 Task: Open Card Donor Stewardship Execution in Board Voice of Customer Customer Journey Mapping and Analysis to Workspace Digital Strategy Consulting and add a team member Softage.2@softage.net, a label Purple, a checklist Quilting, an attachment from your google drive, a color Purple and finally, add a card description 'Develop and launch new sales promotion' and a comment 'This task presents an opportunity to showcase our communication and presentation skills, effectively conveying information and ideas to others.'. Add a start date 'Jan 06, 1900' with a due date 'Jan 13, 1900'
Action: Mouse moved to (114, 419)
Screenshot: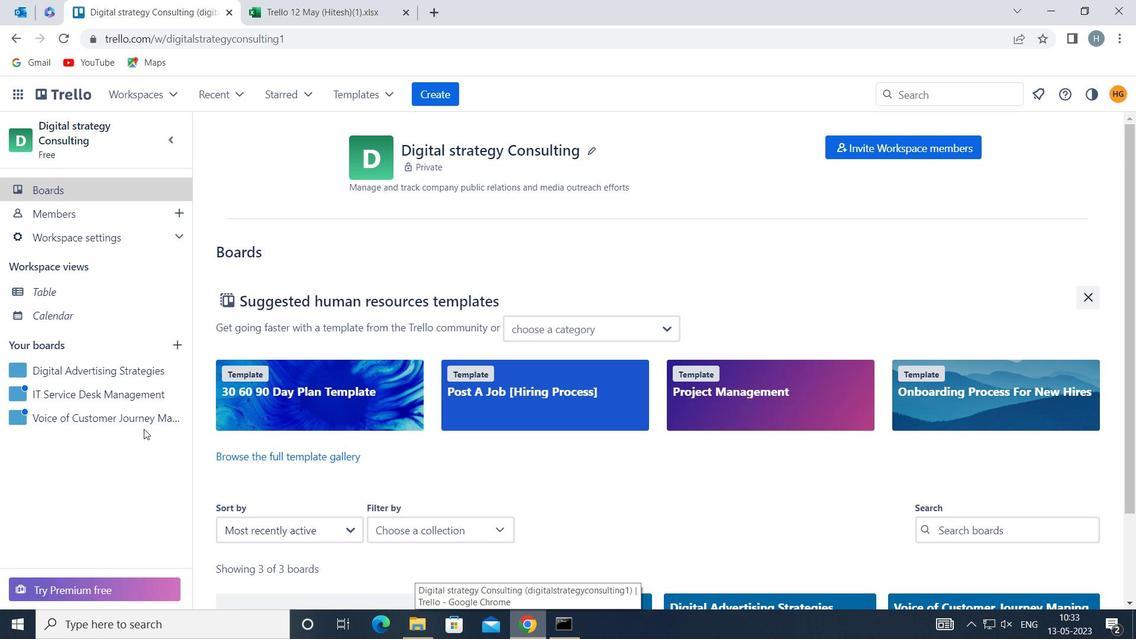 
Action: Mouse pressed left at (114, 419)
Screenshot: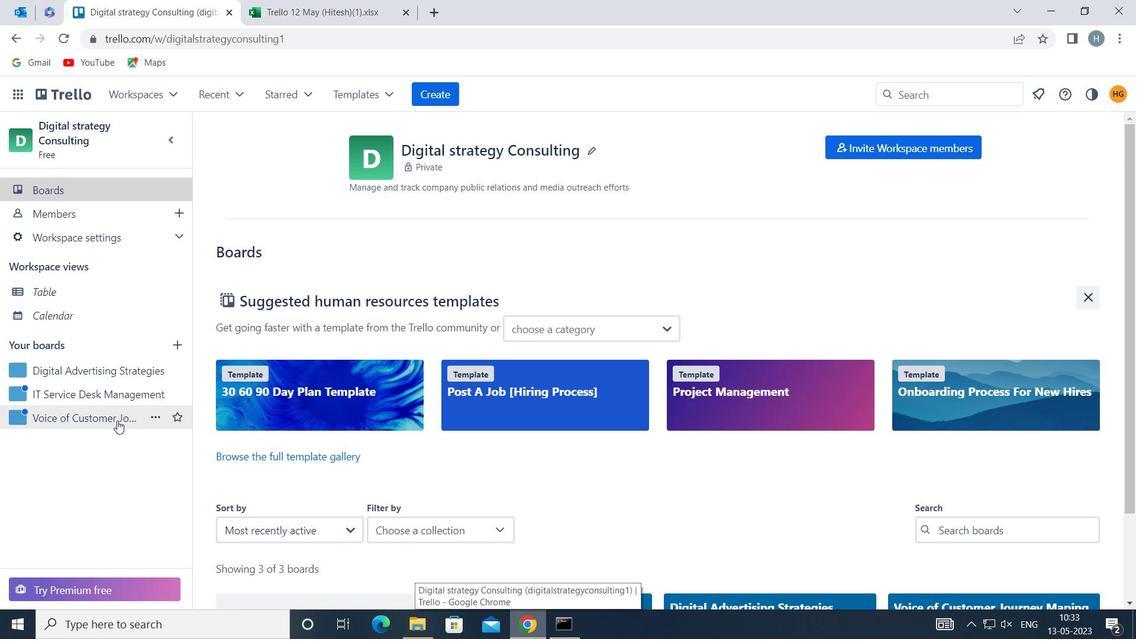 
Action: Mouse moved to (497, 212)
Screenshot: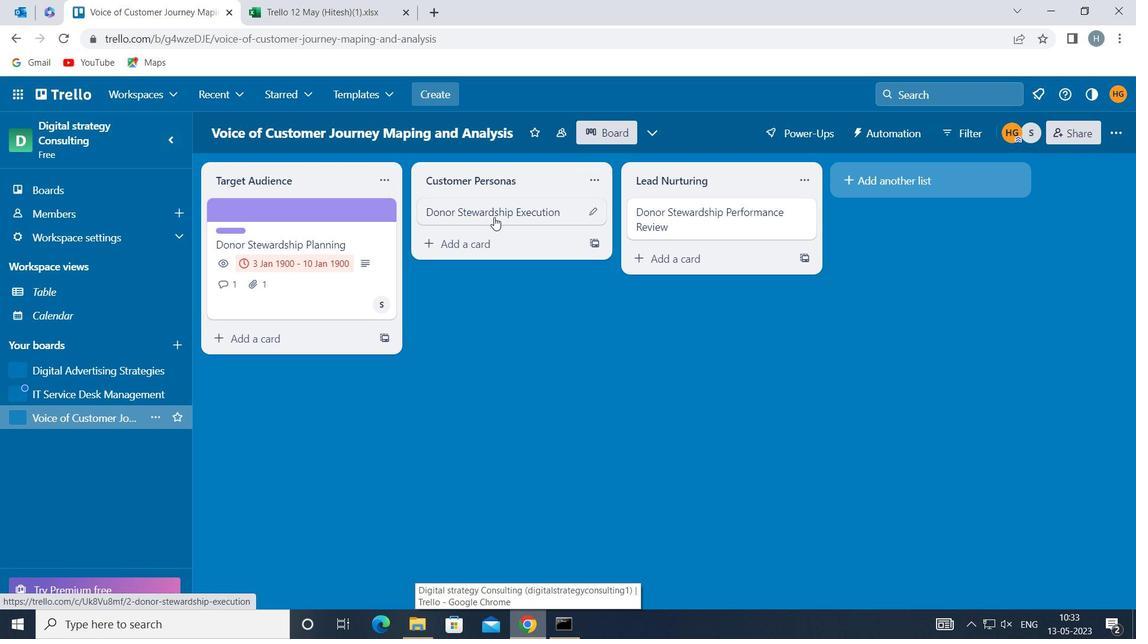 
Action: Mouse pressed left at (497, 212)
Screenshot: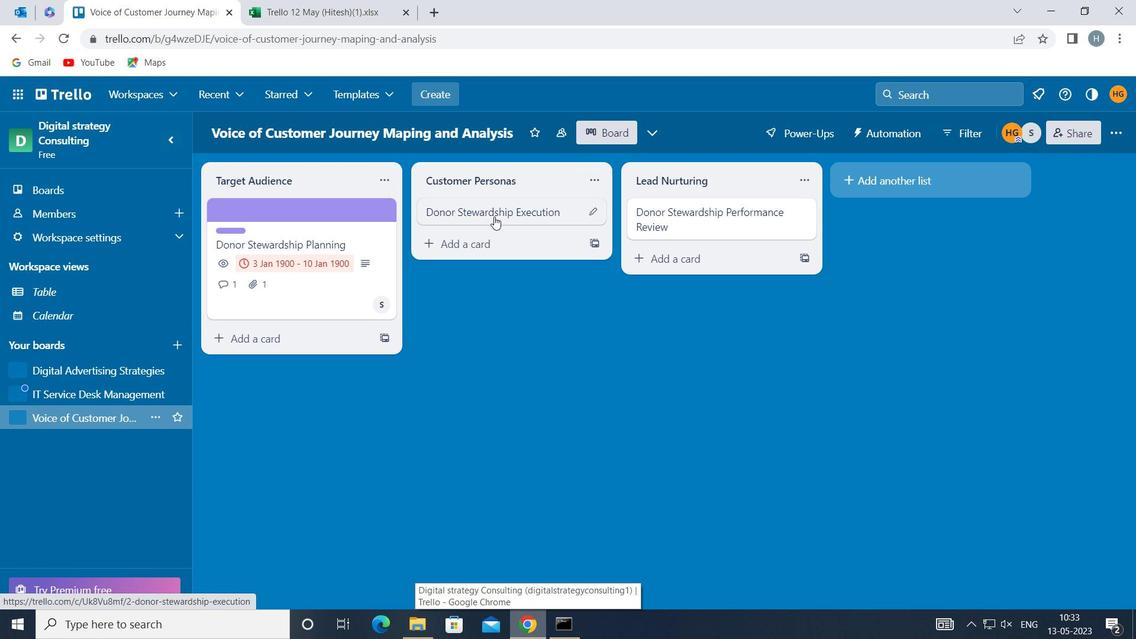 
Action: Mouse moved to (794, 258)
Screenshot: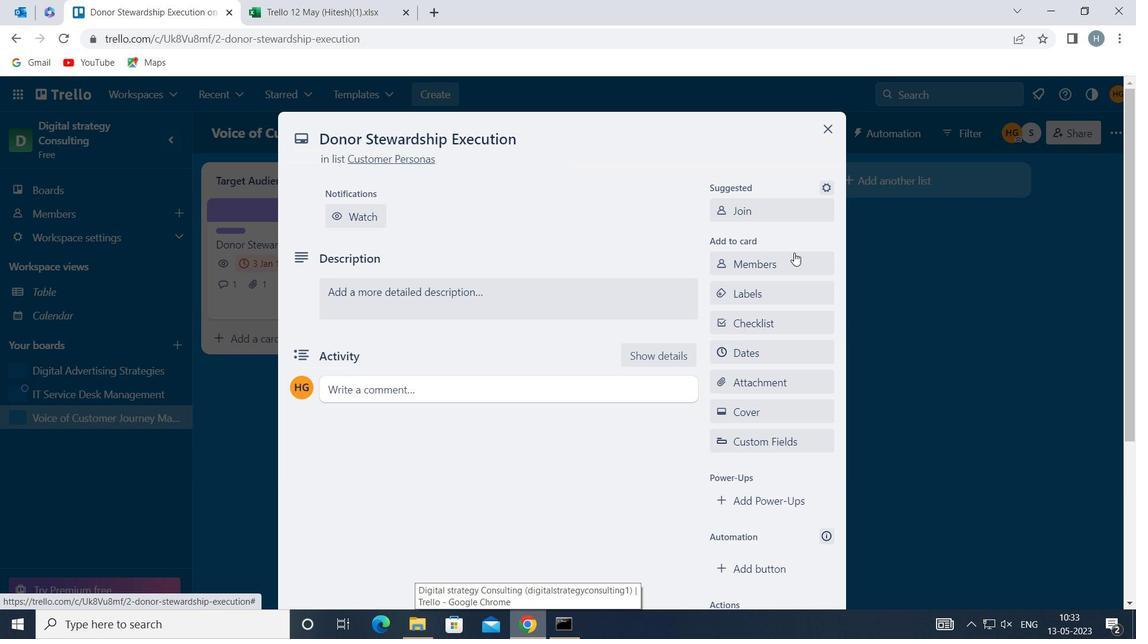 
Action: Mouse pressed left at (794, 258)
Screenshot: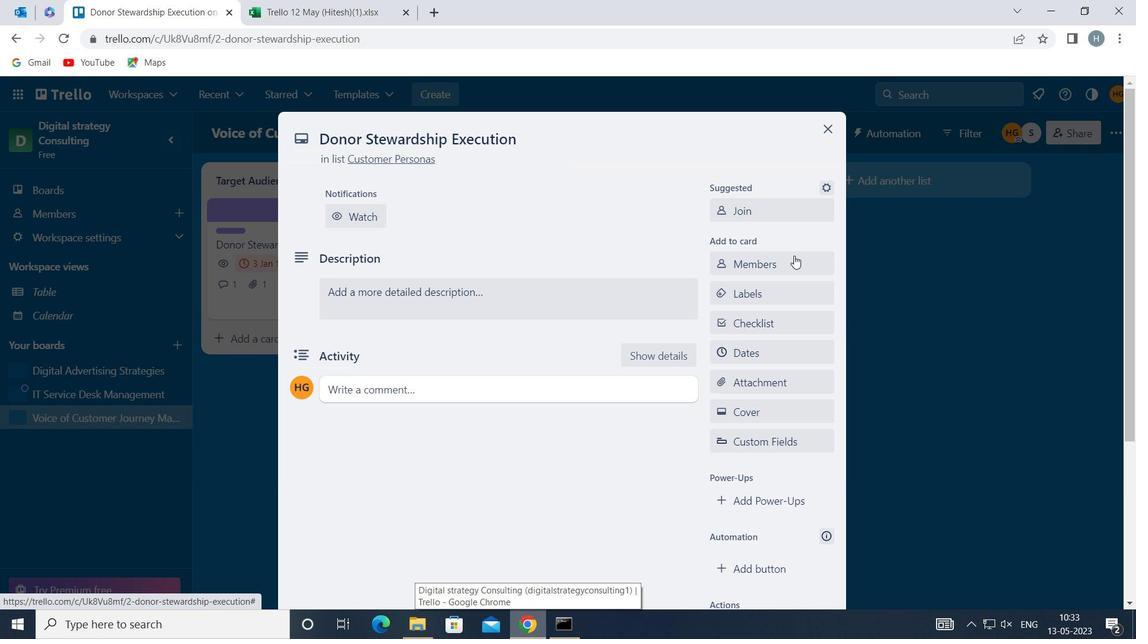 
Action: Key pressed softage
Screenshot: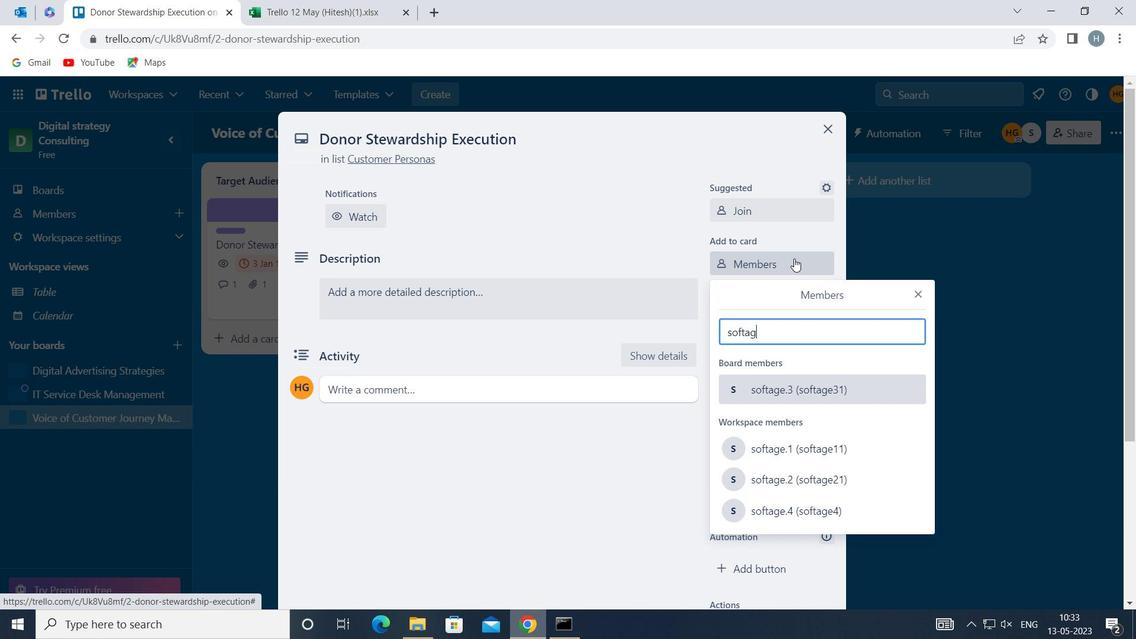 
Action: Mouse moved to (814, 487)
Screenshot: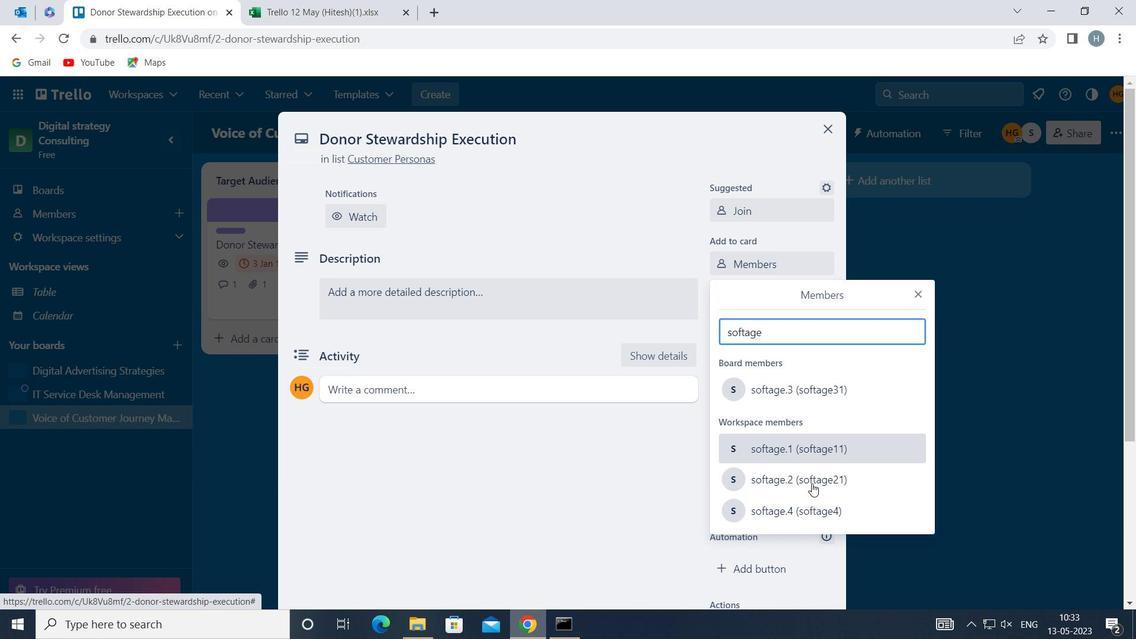 
Action: Mouse pressed left at (814, 487)
Screenshot: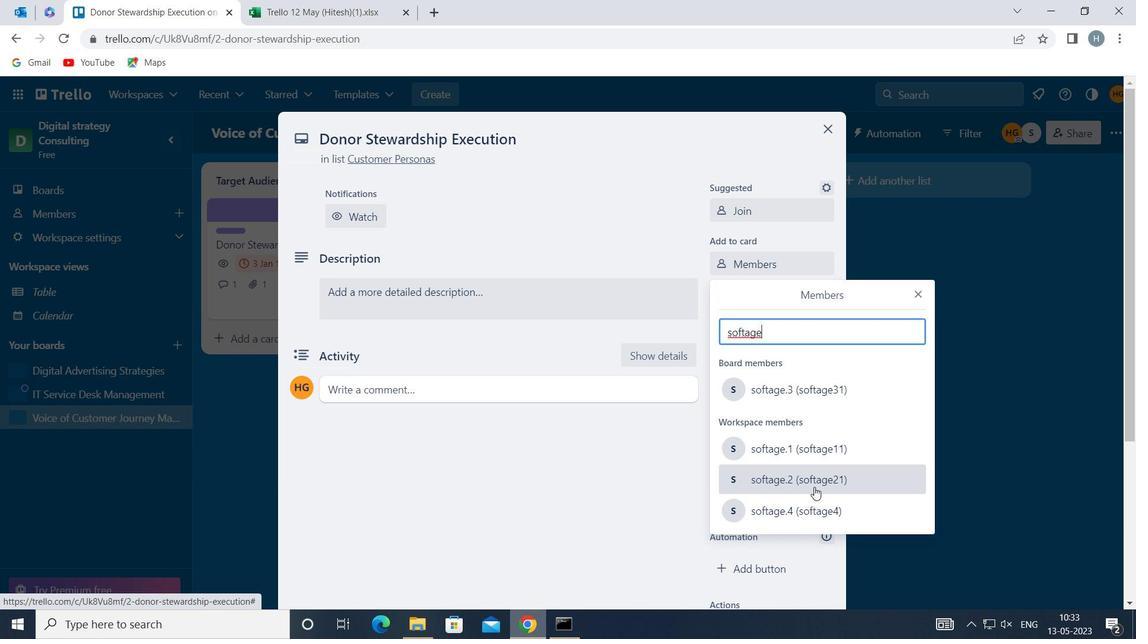 
Action: Mouse moved to (917, 291)
Screenshot: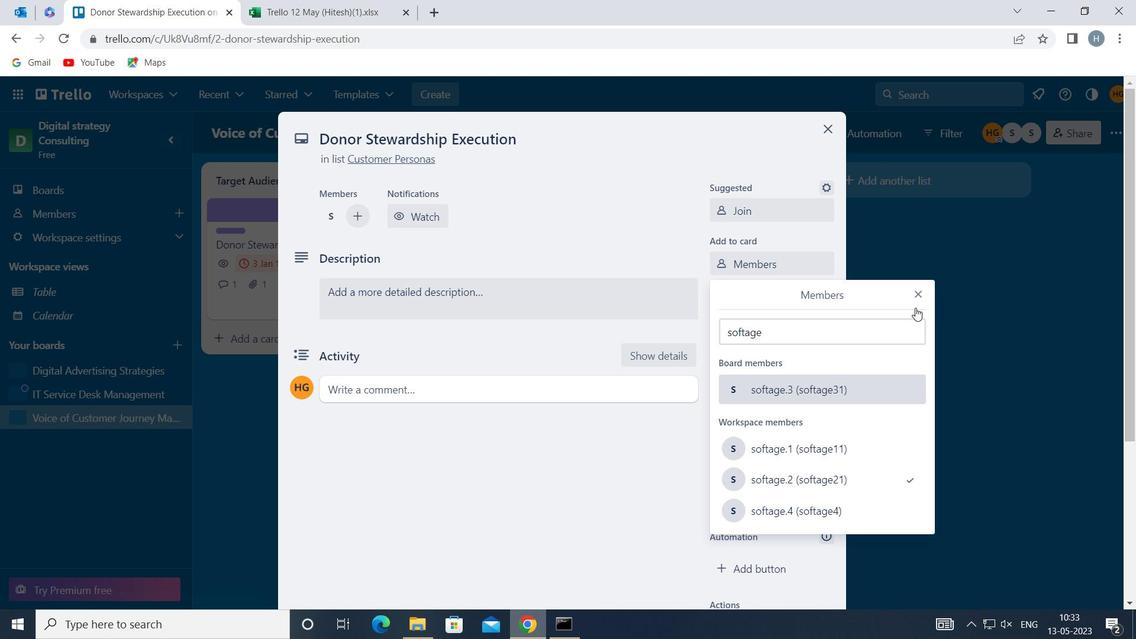 
Action: Mouse pressed left at (917, 291)
Screenshot: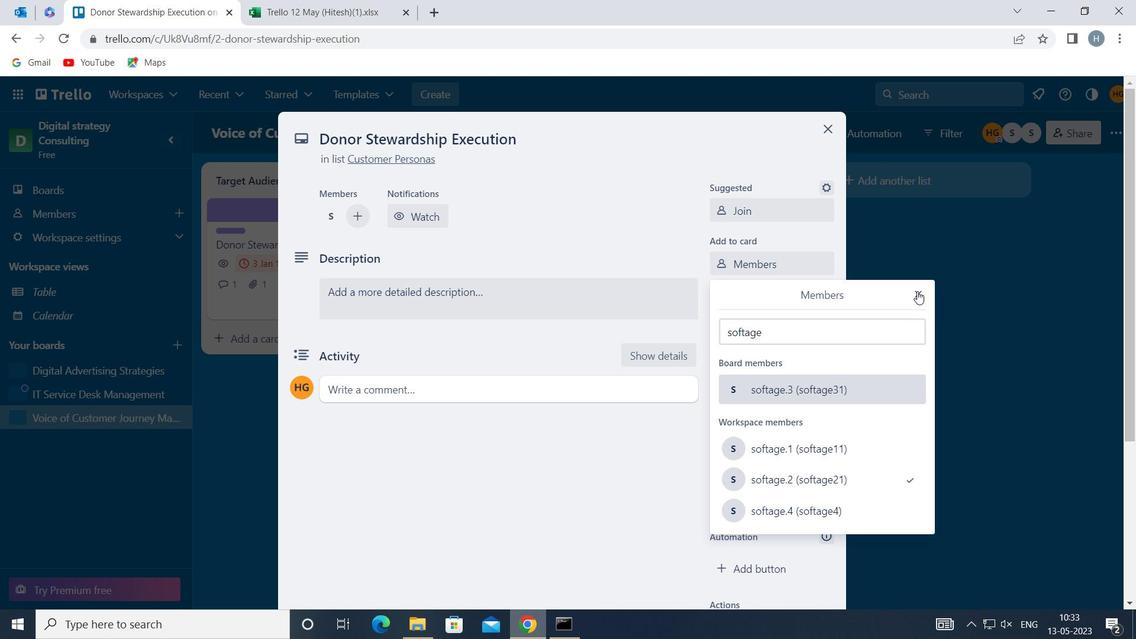 
Action: Mouse moved to (804, 295)
Screenshot: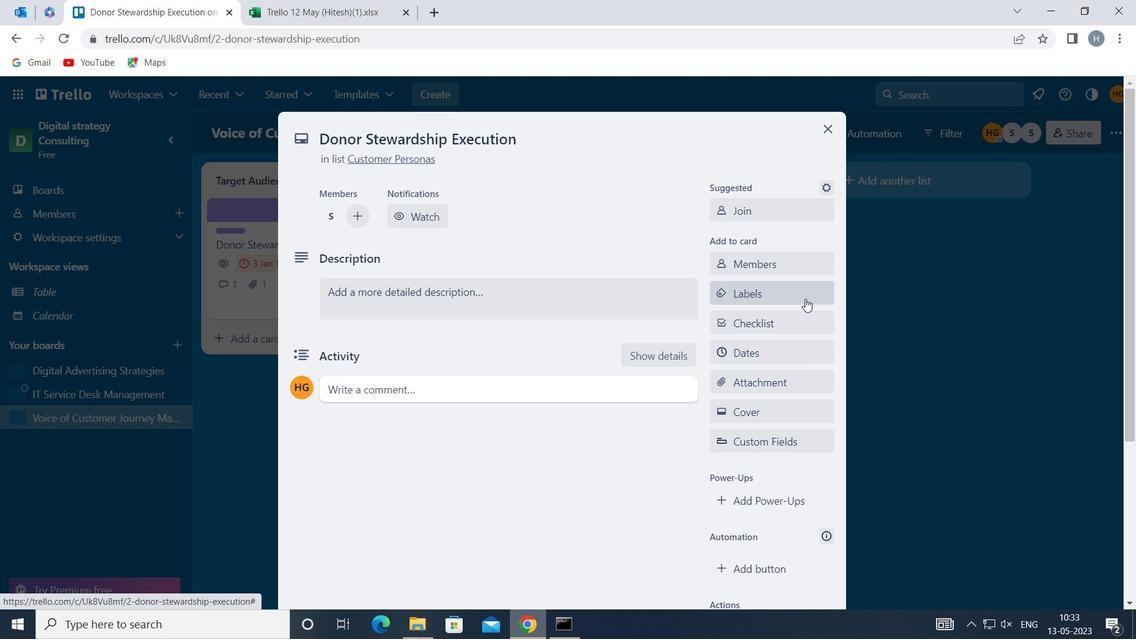 
Action: Mouse pressed left at (804, 295)
Screenshot: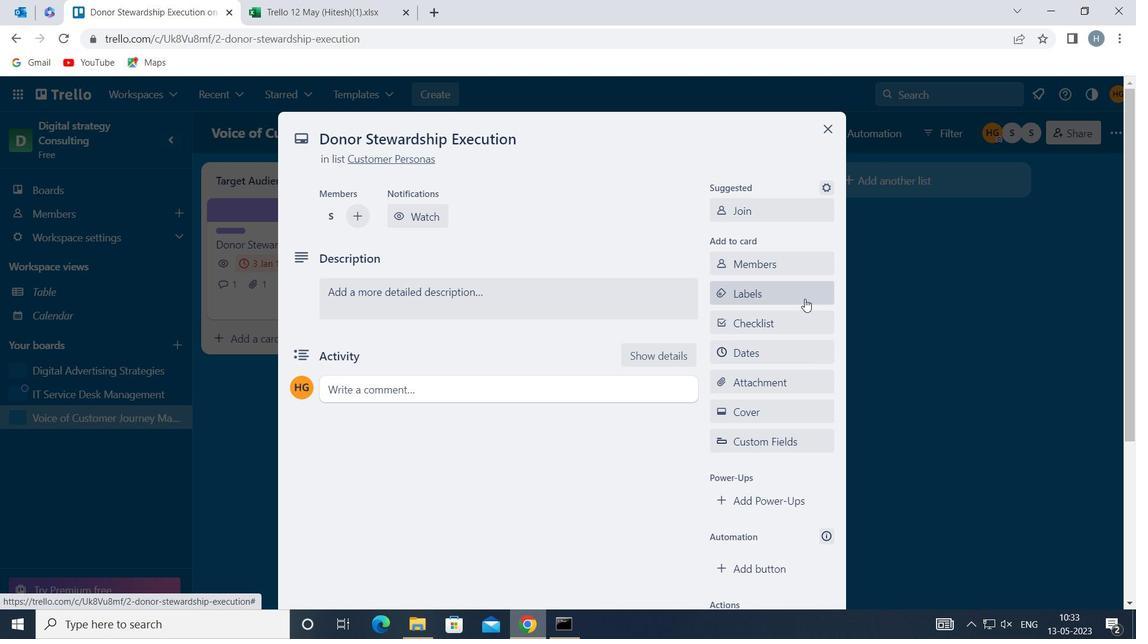 
Action: Mouse moved to (822, 328)
Screenshot: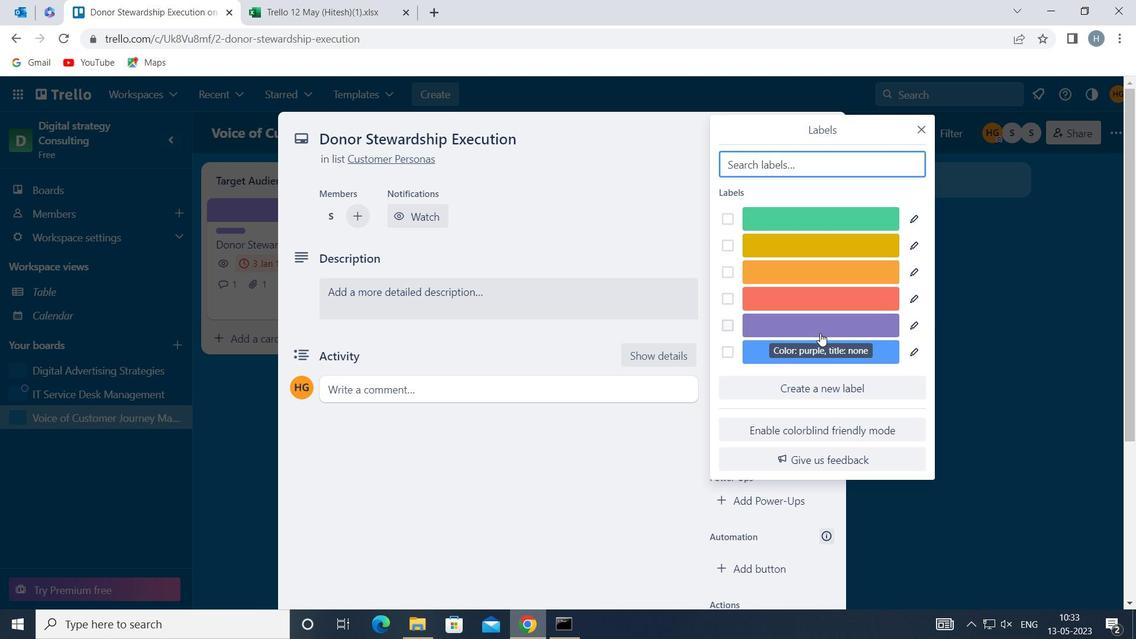 
Action: Mouse pressed left at (822, 328)
Screenshot: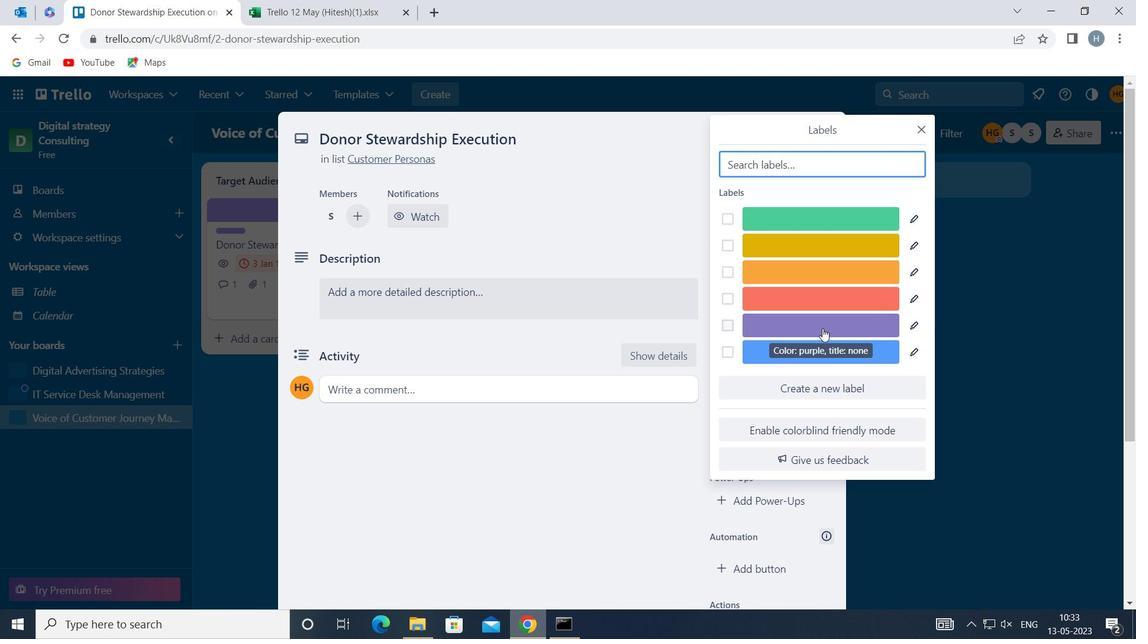 
Action: Mouse moved to (923, 130)
Screenshot: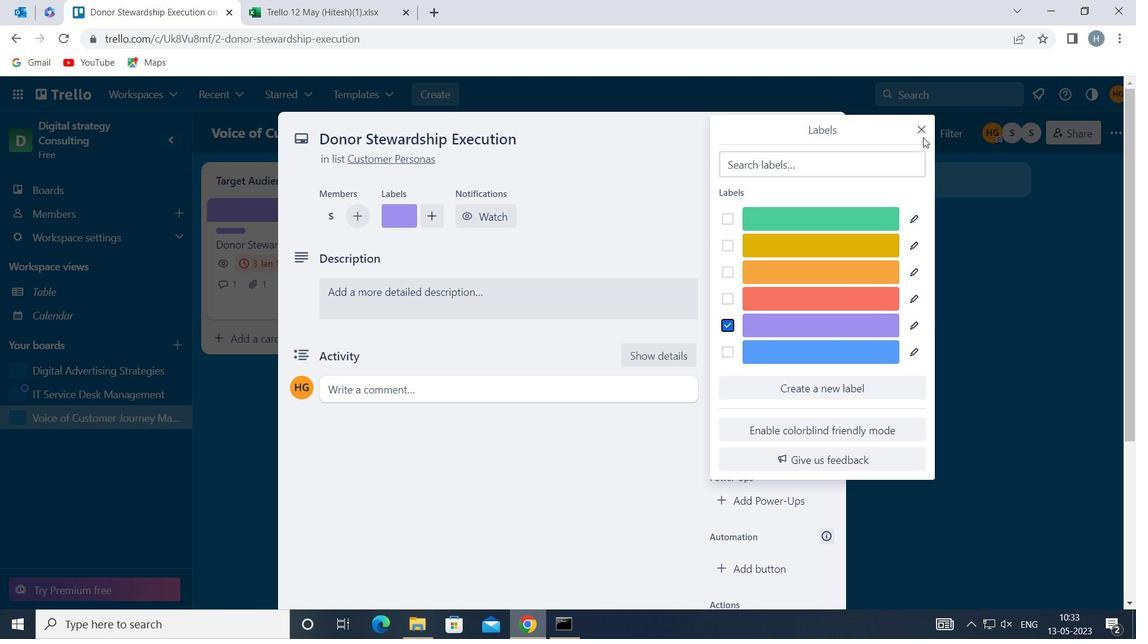 
Action: Mouse pressed left at (923, 130)
Screenshot: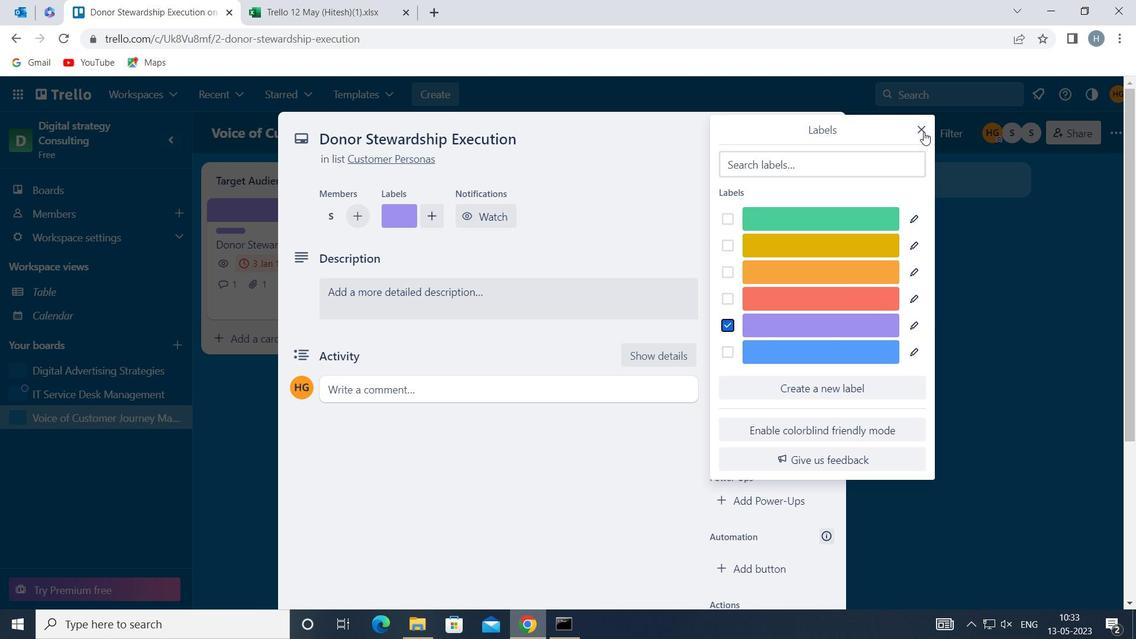 
Action: Mouse moved to (785, 318)
Screenshot: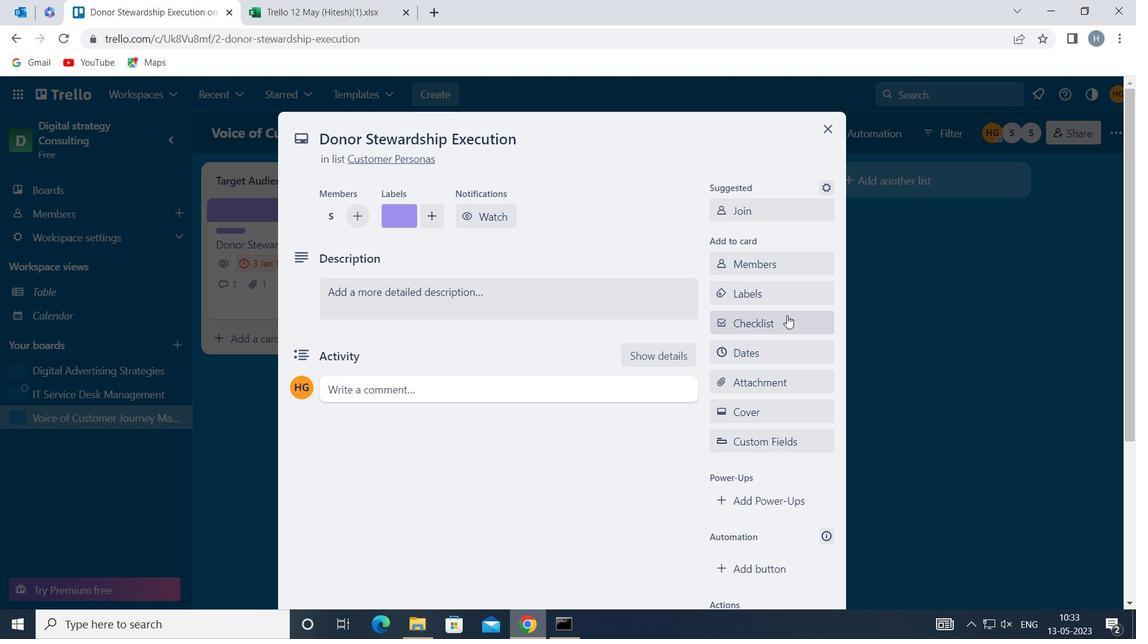 
Action: Mouse pressed left at (785, 318)
Screenshot: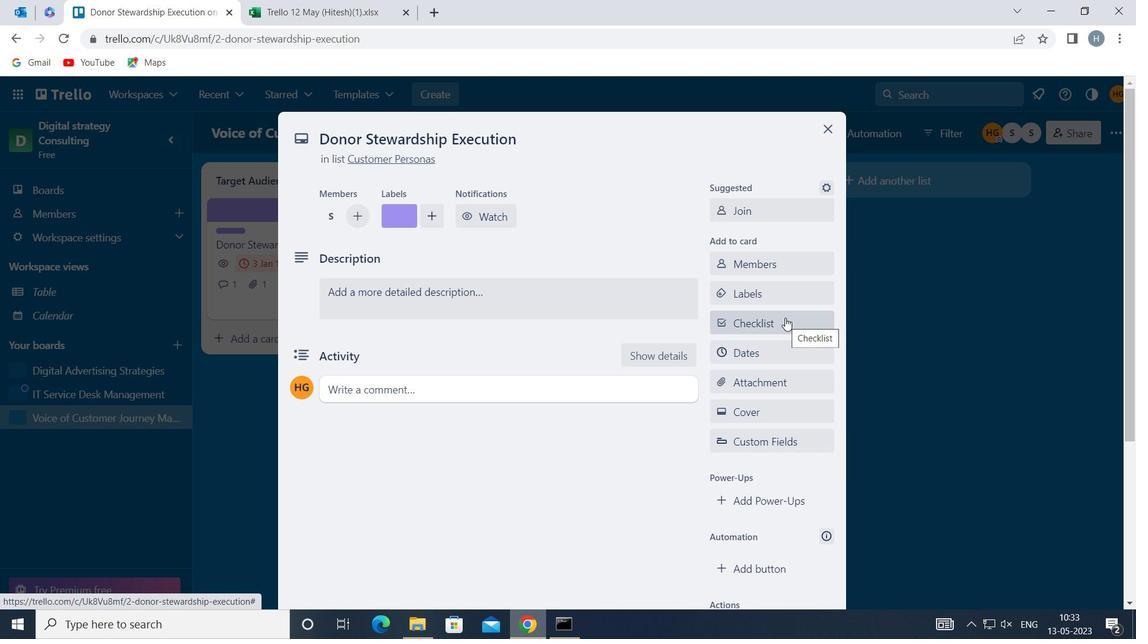 
Action: Key pressed <Key.shift>QUILTING
Screenshot: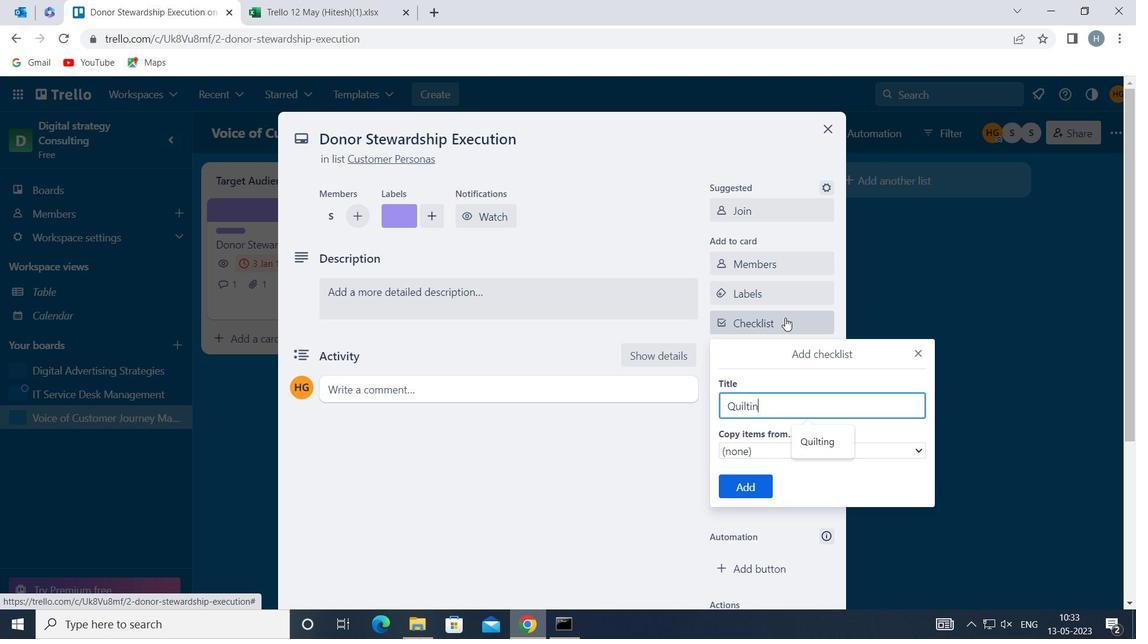 
Action: Mouse moved to (740, 479)
Screenshot: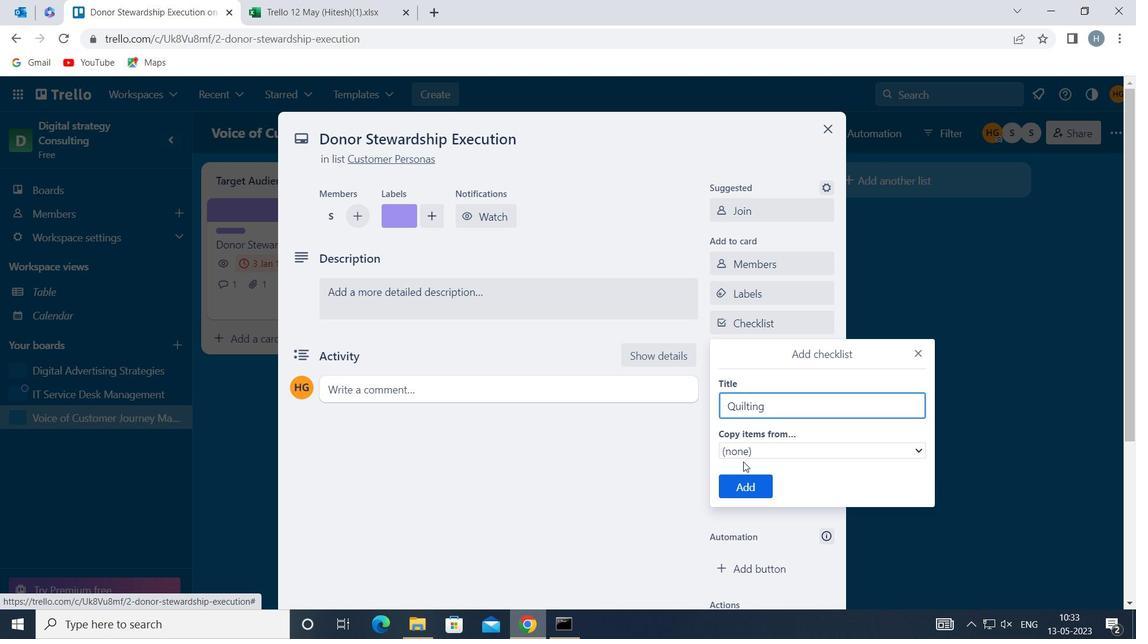 
Action: Mouse pressed left at (740, 479)
Screenshot: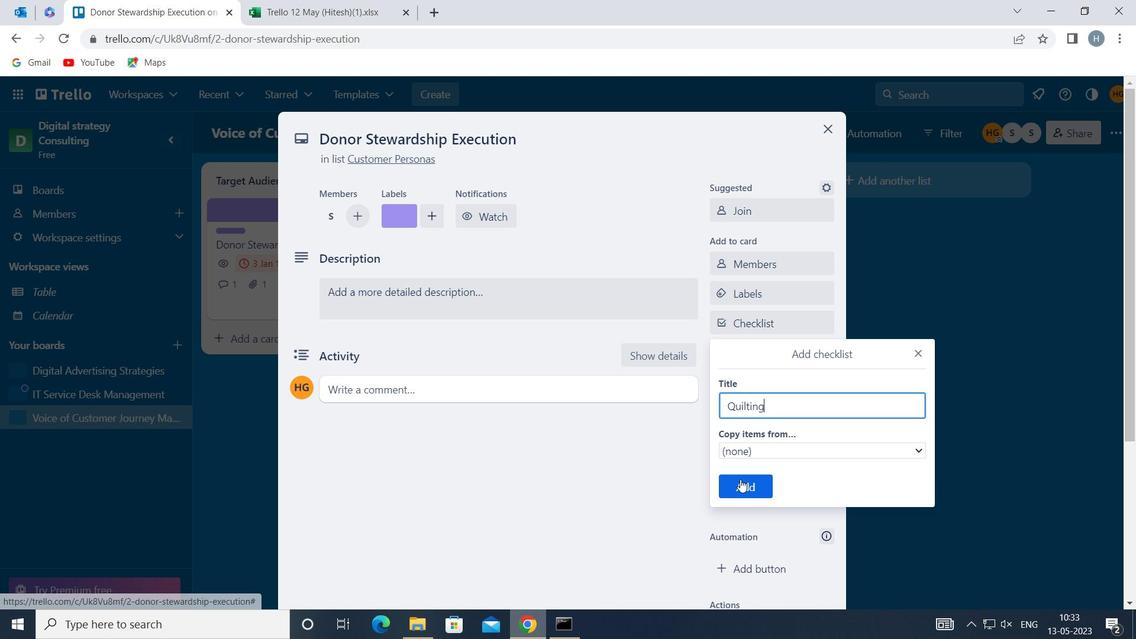 
Action: Mouse moved to (767, 384)
Screenshot: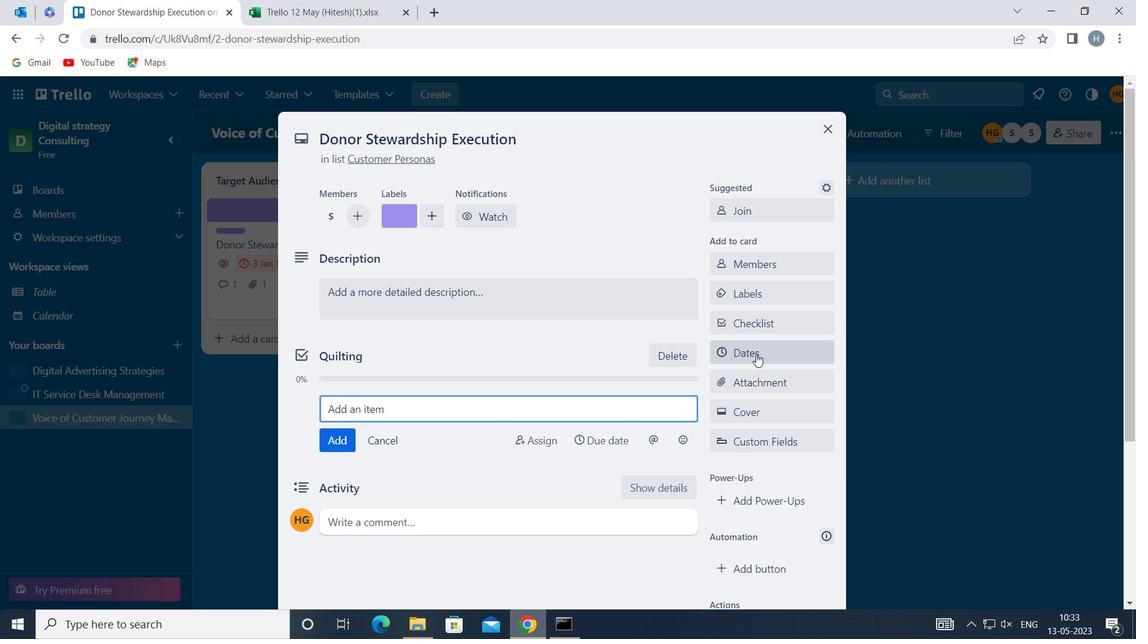 
Action: Mouse pressed left at (767, 384)
Screenshot: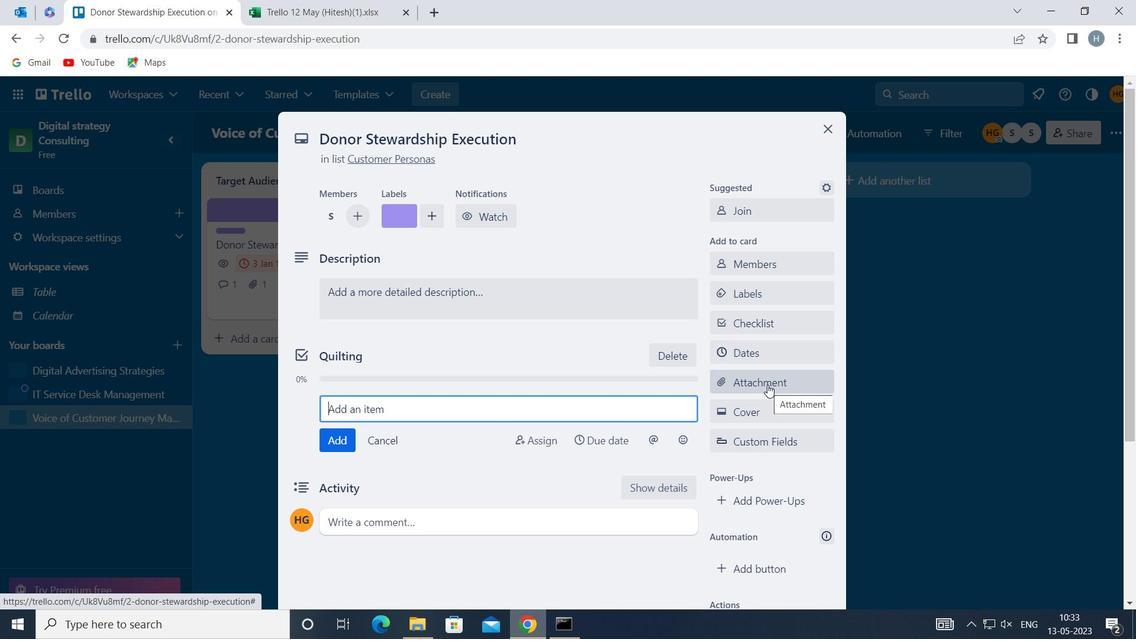 
Action: Mouse moved to (782, 209)
Screenshot: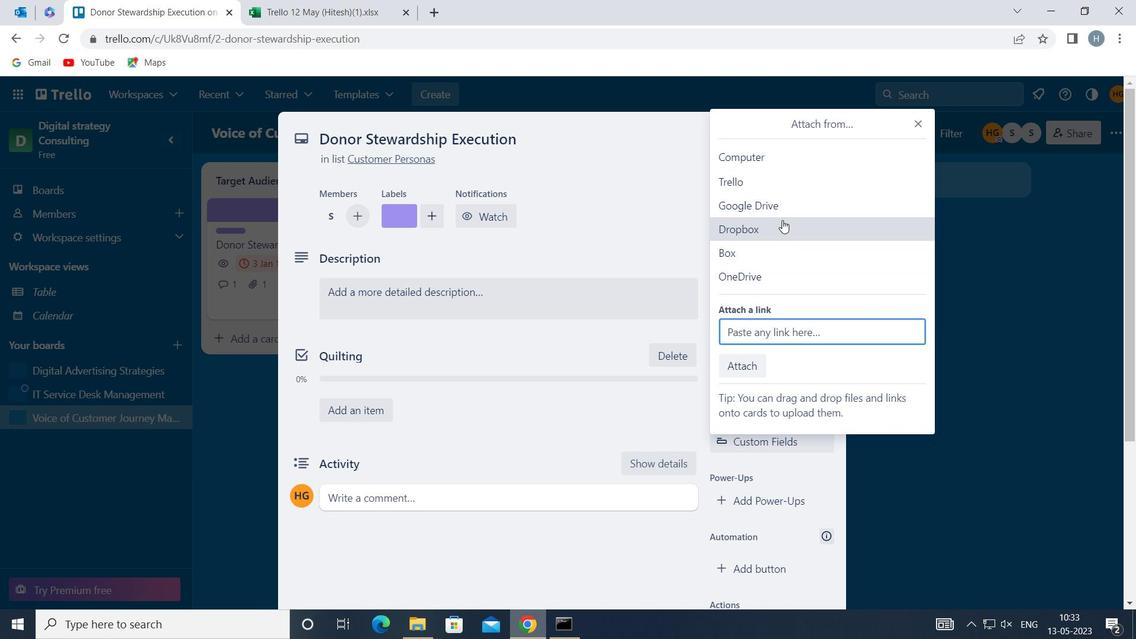 
Action: Mouse pressed left at (782, 209)
Screenshot: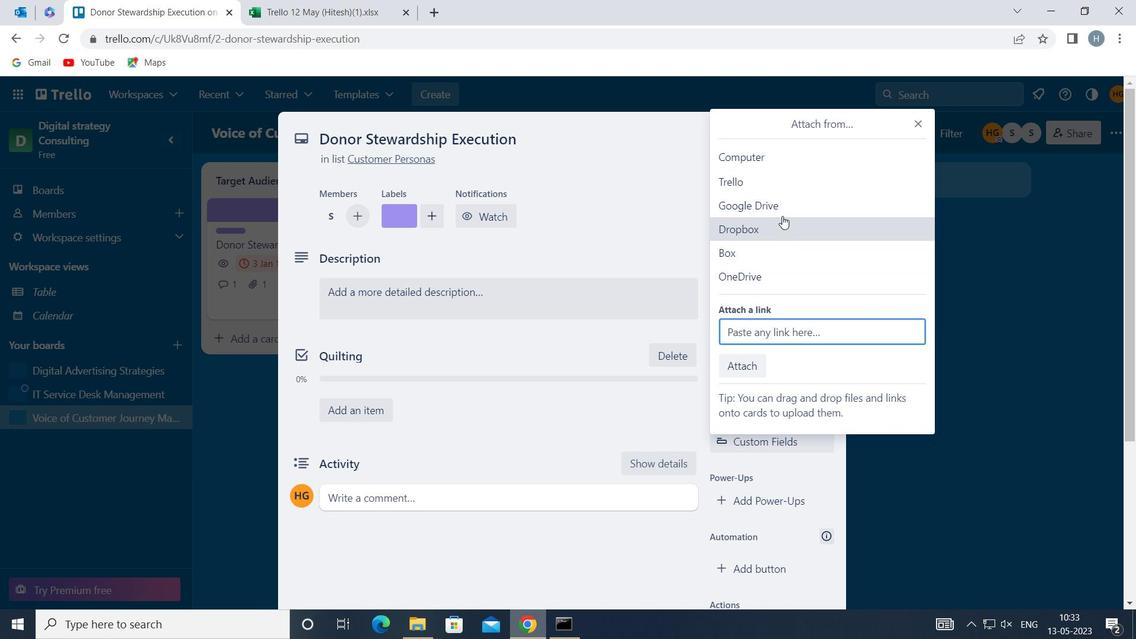 
Action: Mouse moved to (305, 331)
Screenshot: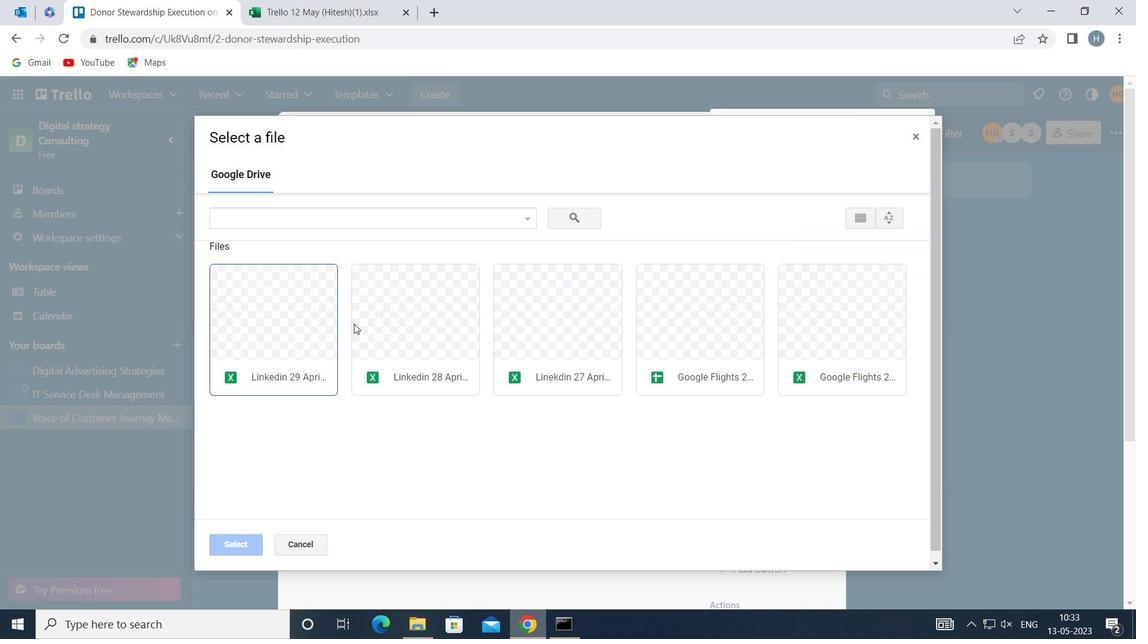 
Action: Mouse pressed left at (305, 331)
Screenshot: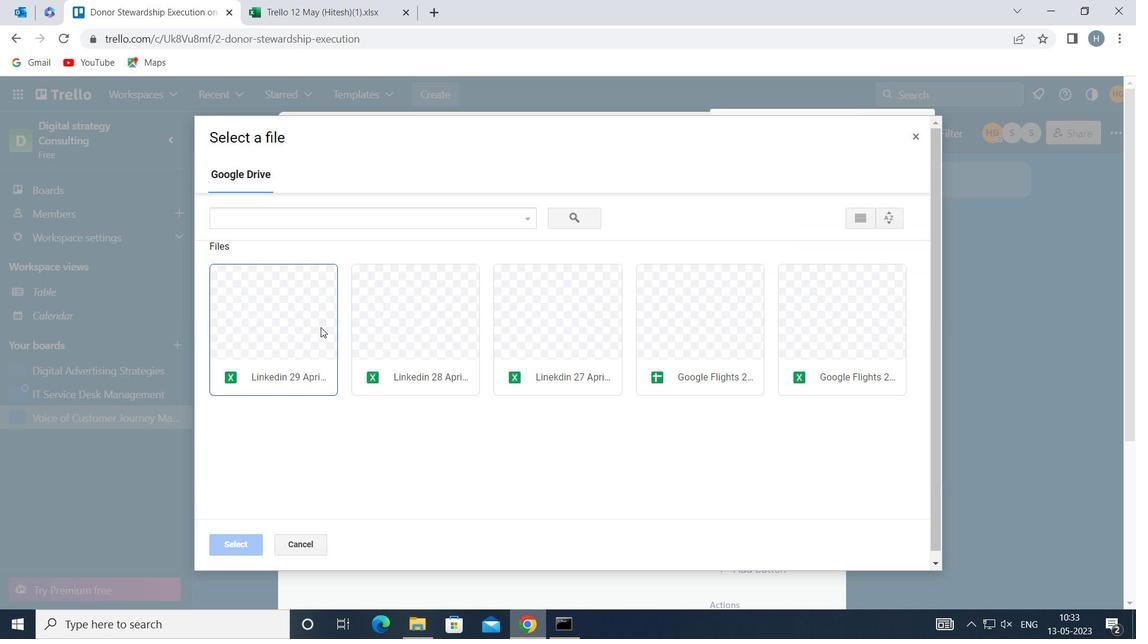 
Action: Mouse moved to (240, 545)
Screenshot: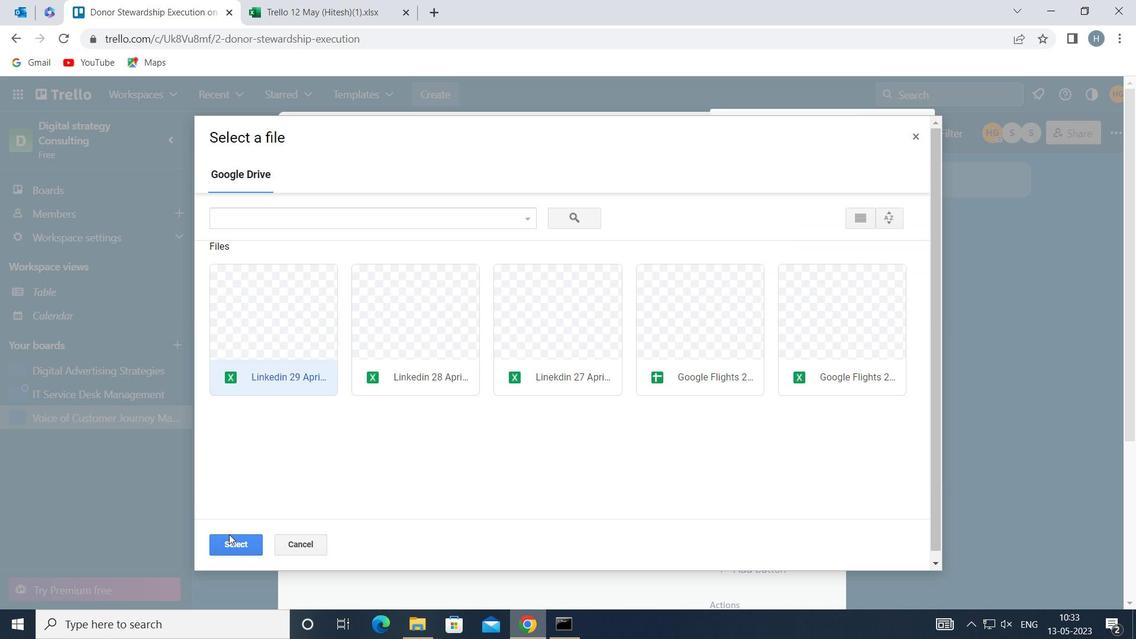 
Action: Mouse pressed left at (240, 545)
Screenshot: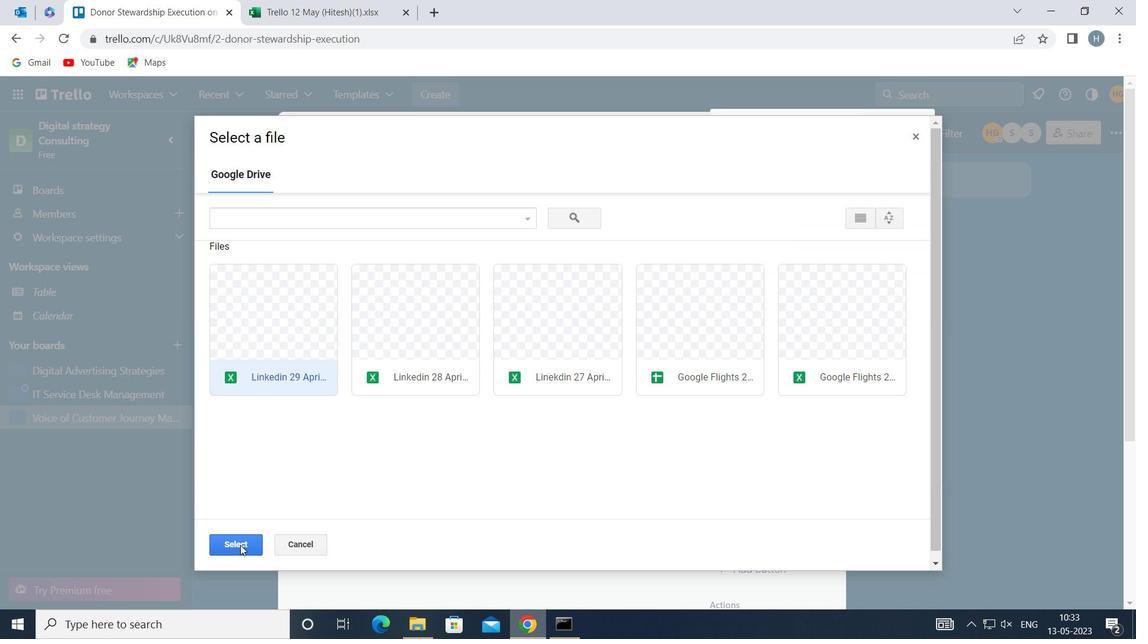 
Action: Mouse moved to (790, 411)
Screenshot: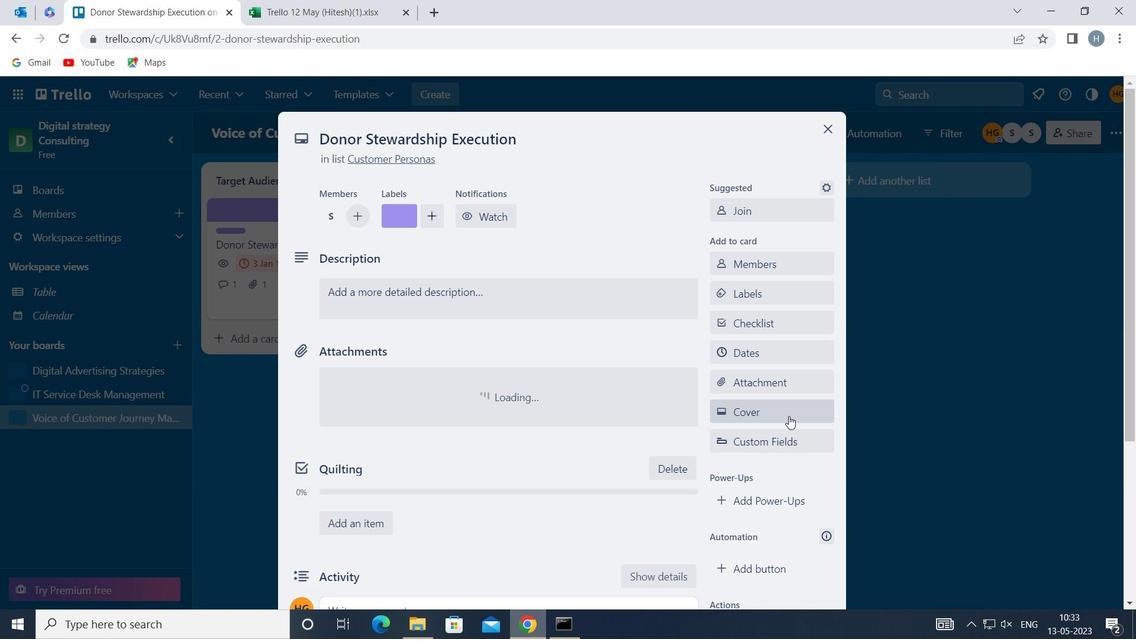 
Action: Mouse pressed left at (790, 411)
Screenshot: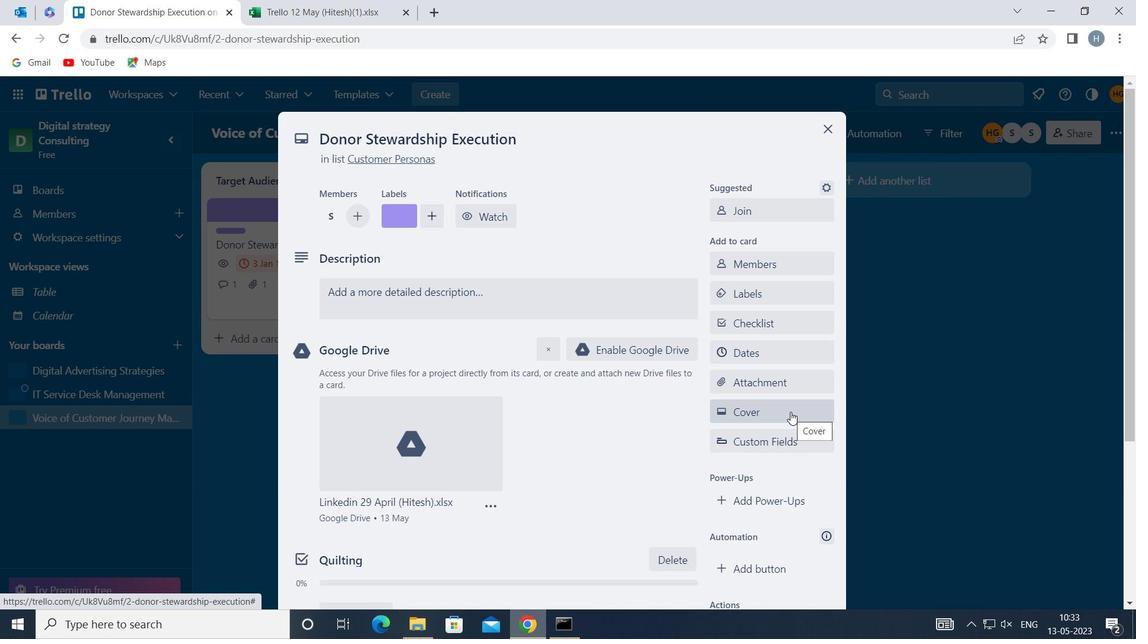 
Action: Mouse moved to (905, 313)
Screenshot: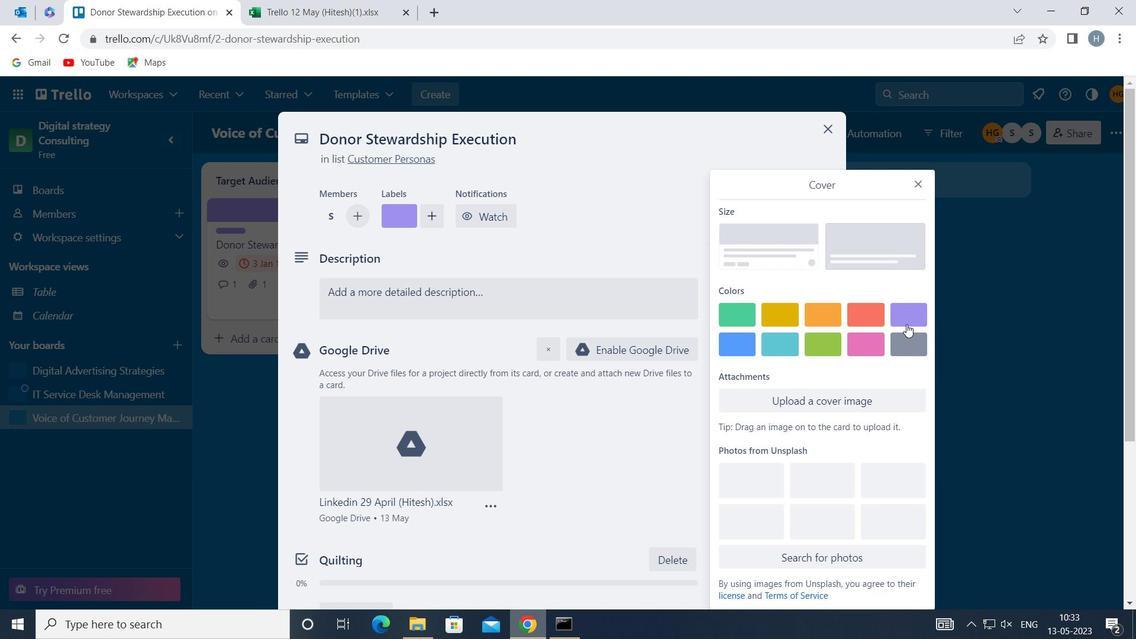 
Action: Mouse pressed left at (905, 313)
Screenshot: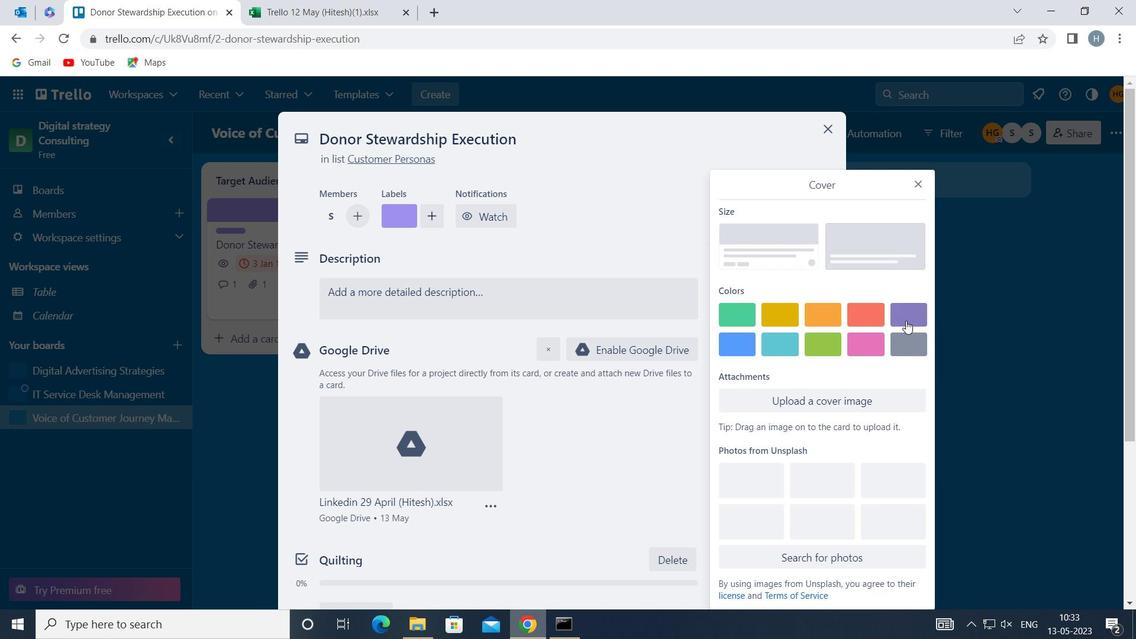 
Action: Mouse moved to (920, 153)
Screenshot: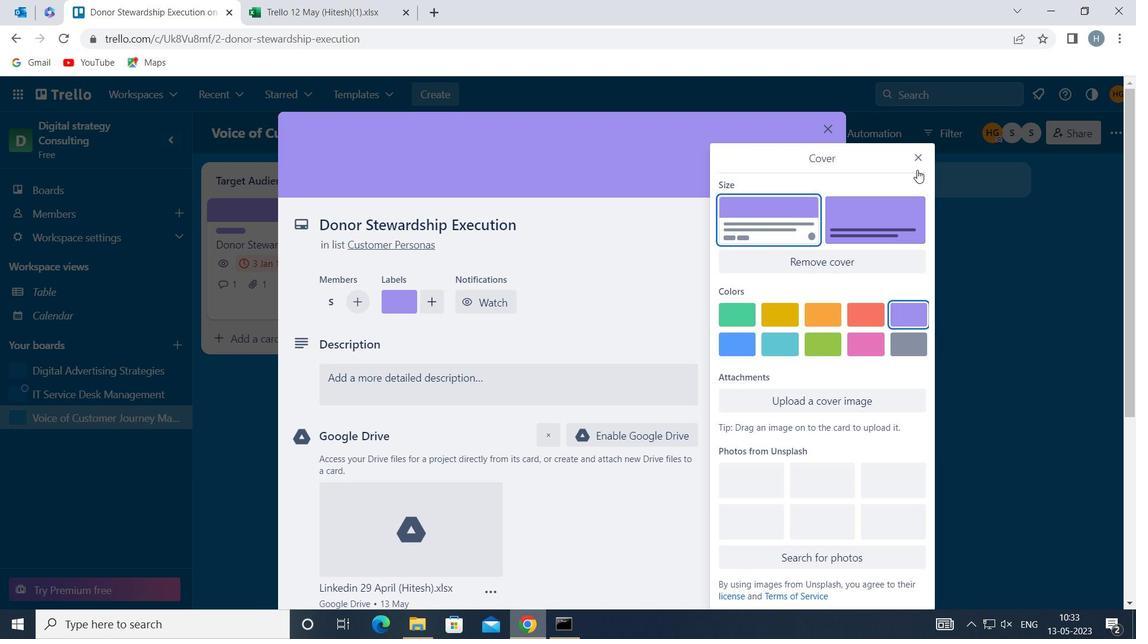 
Action: Mouse pressed left at (920, 153)
Screenshot: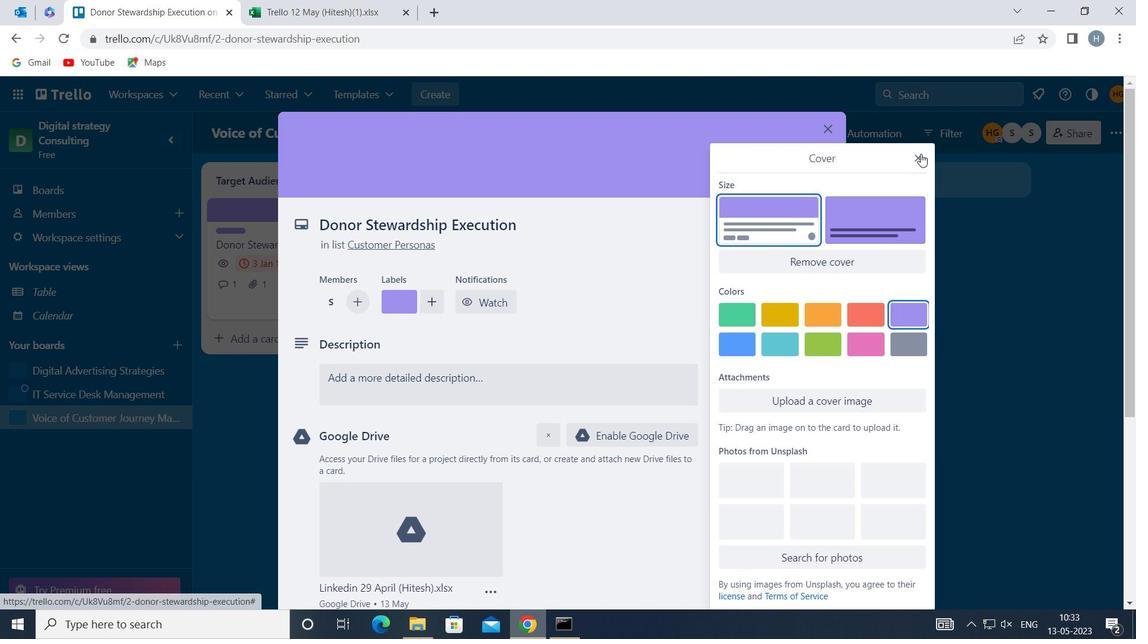 
Action: Mouse moved to (600, 385)
Screenshot: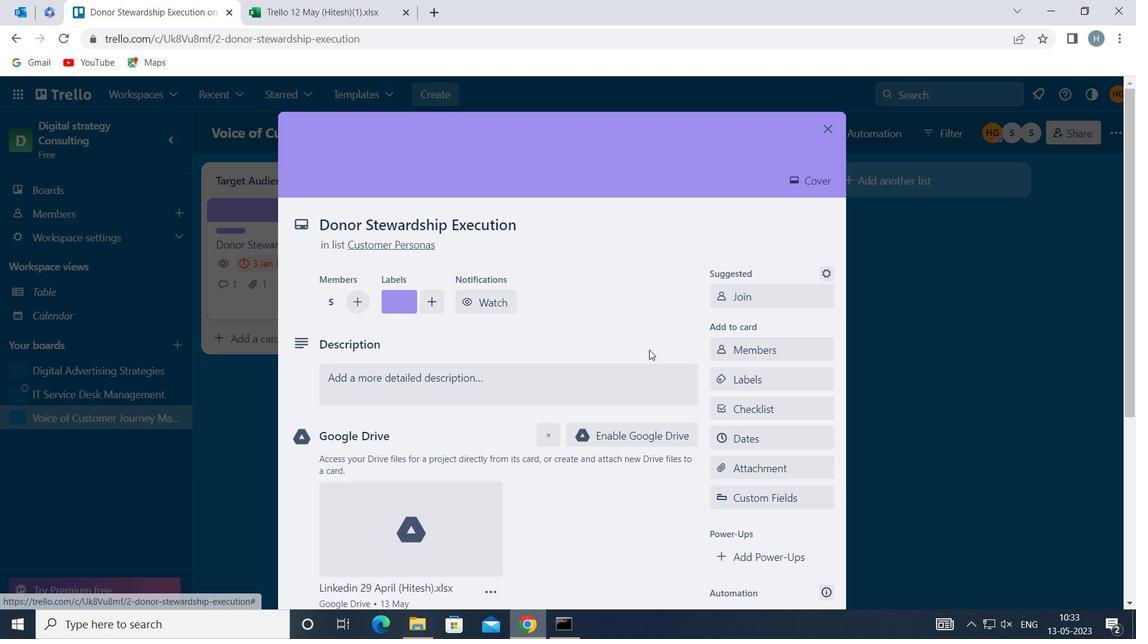 
Action: Mouse pressed left at (600, 385)
Screenshot: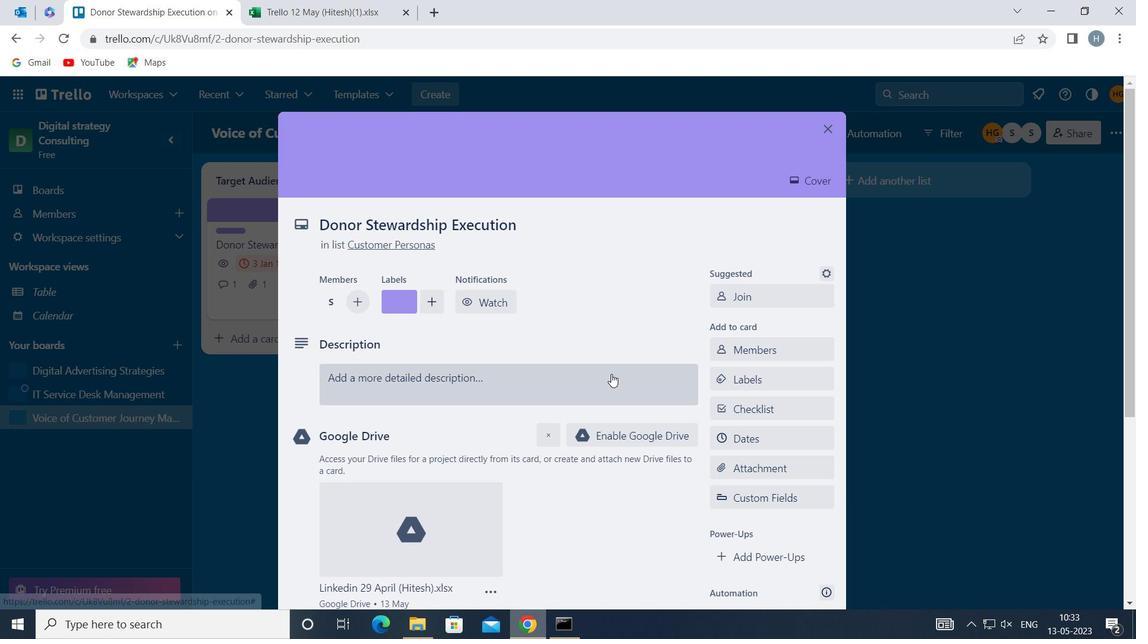 
Action: Mouse moved to (500, 436)
Screenshot: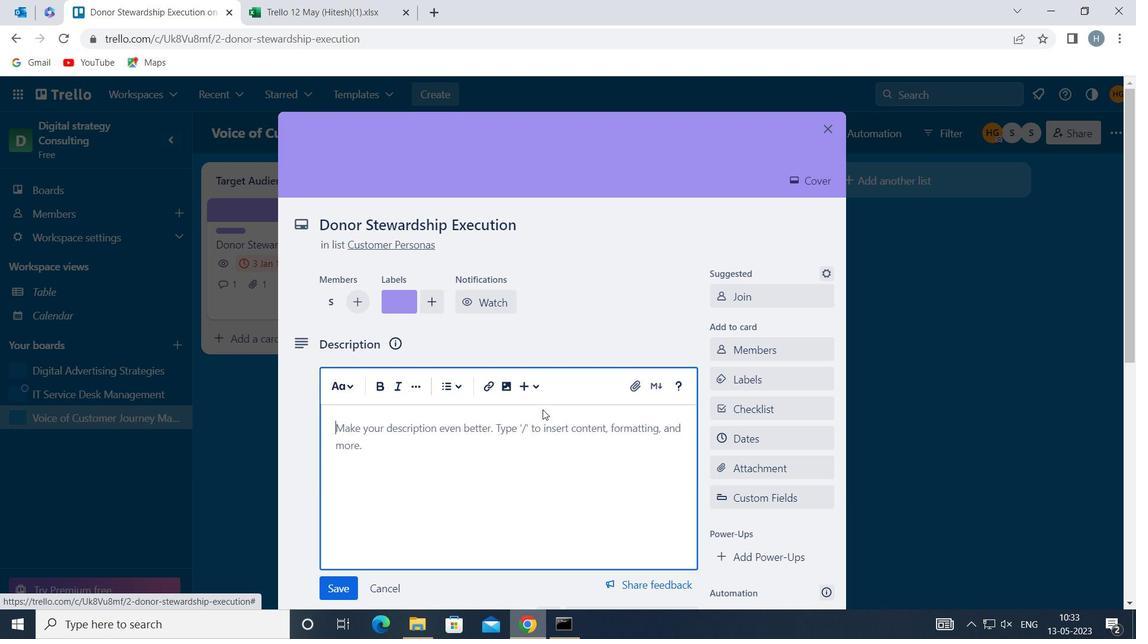 
Action: Mouse pressed left at (500, 436)
Screenshot: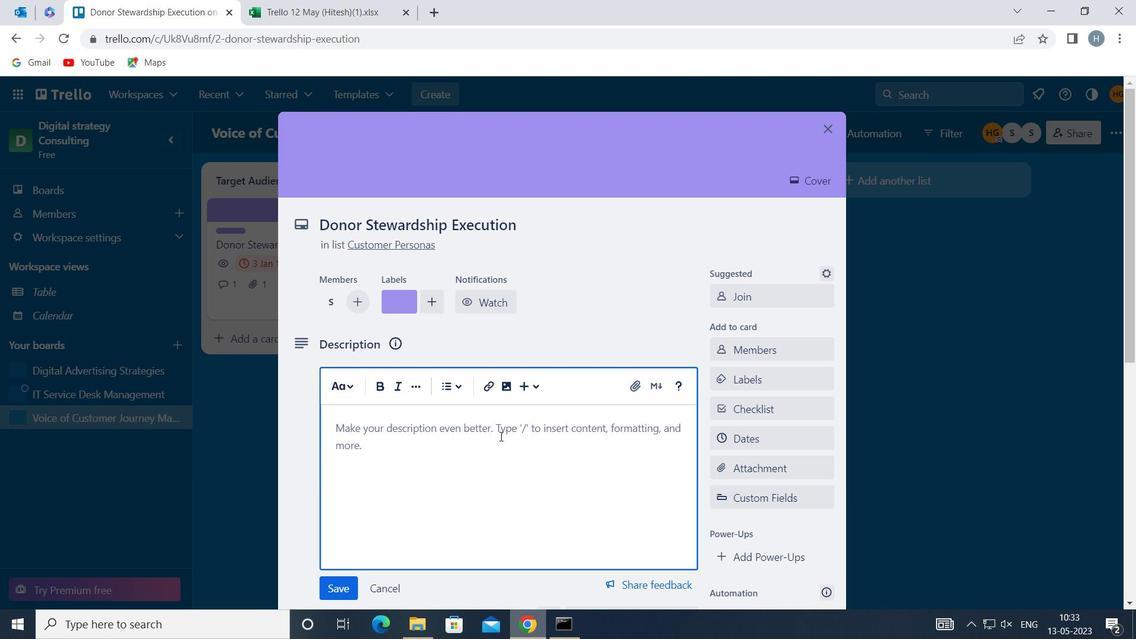 
Action: Mouse moved to (500, 436)
Screenshot: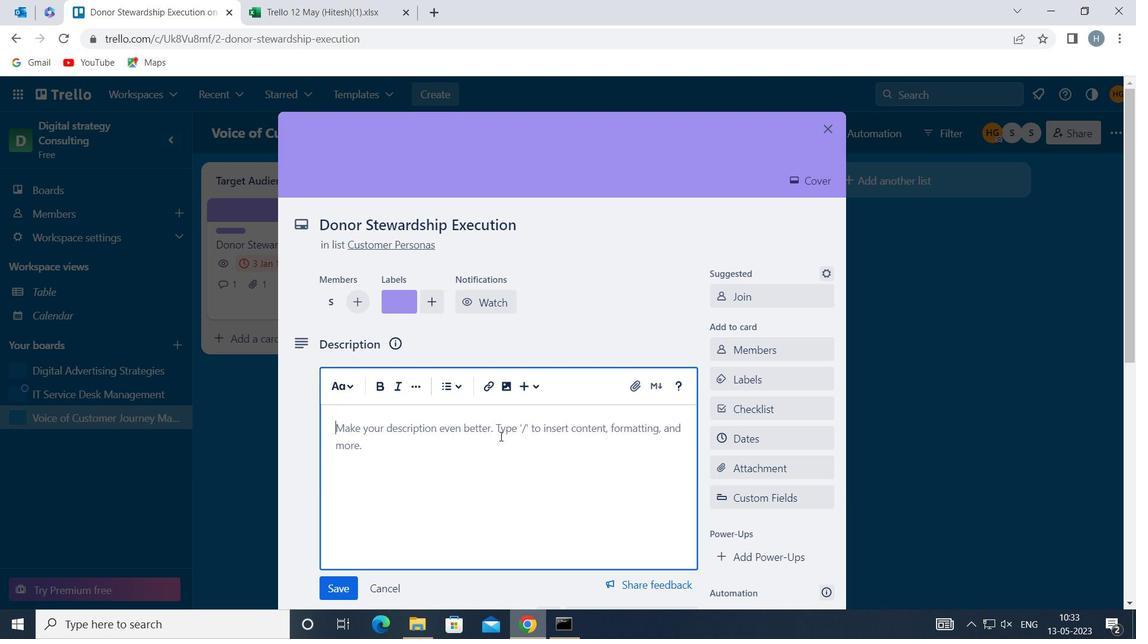 
Action: Key pressed <Key.shift>DEVELOP<Key.space>AND<Key.space>LAUNCH<Key.space>NEW<Key.space>SALES<Key.space>PROMOTION
Screenshot: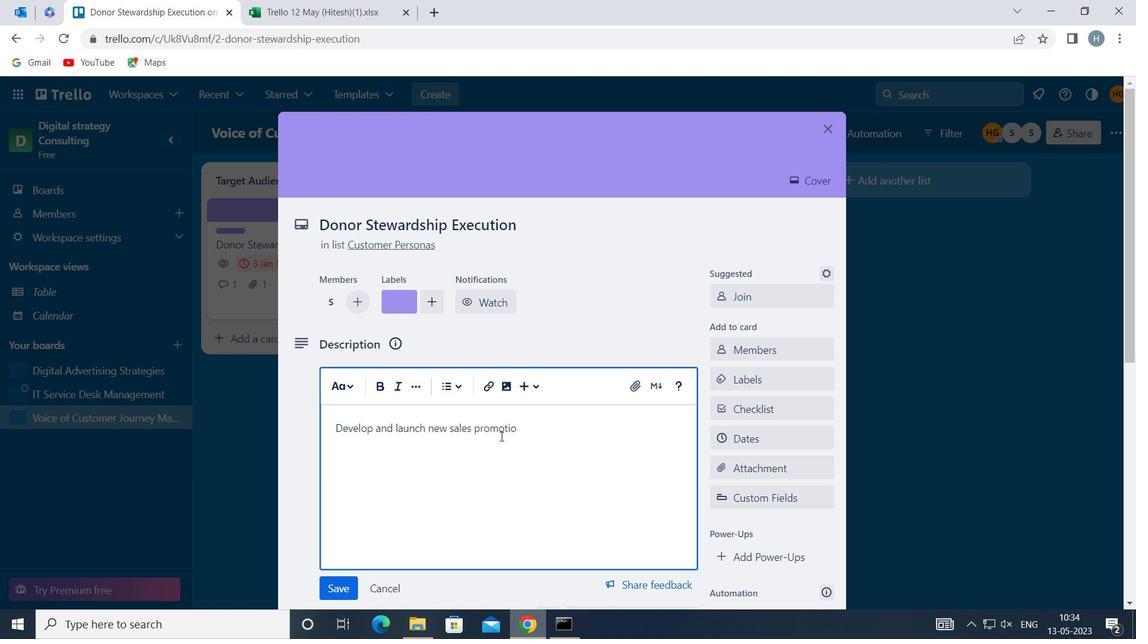 
Action: Mouse moved to (338, 593)
Screenshot: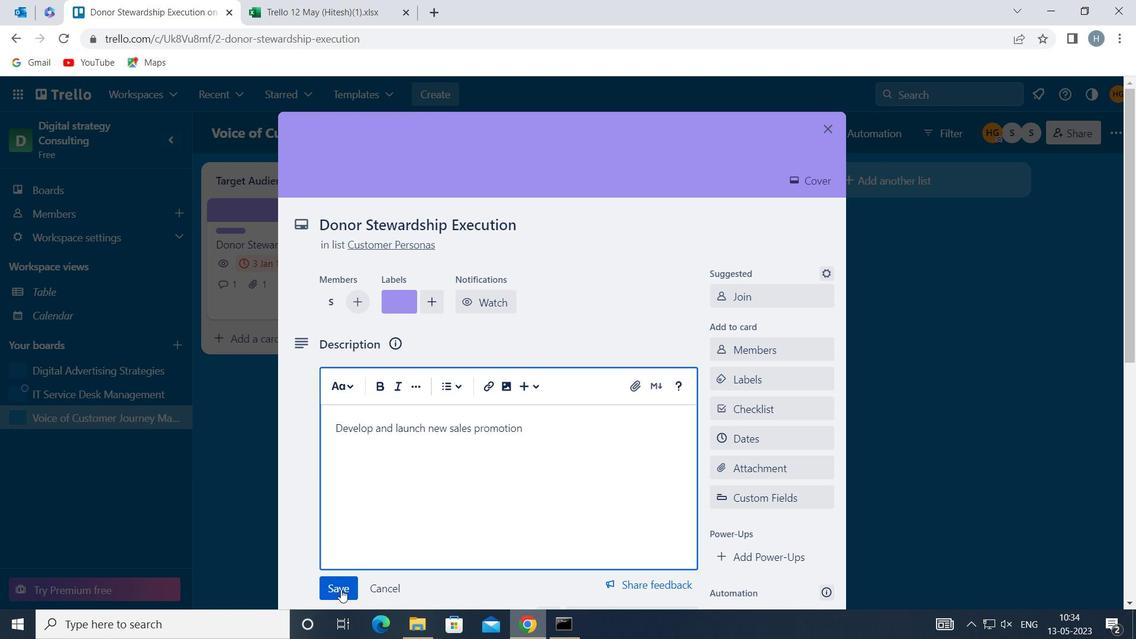 
Action: Mouse pressed left at (338, 593)
Screenshot: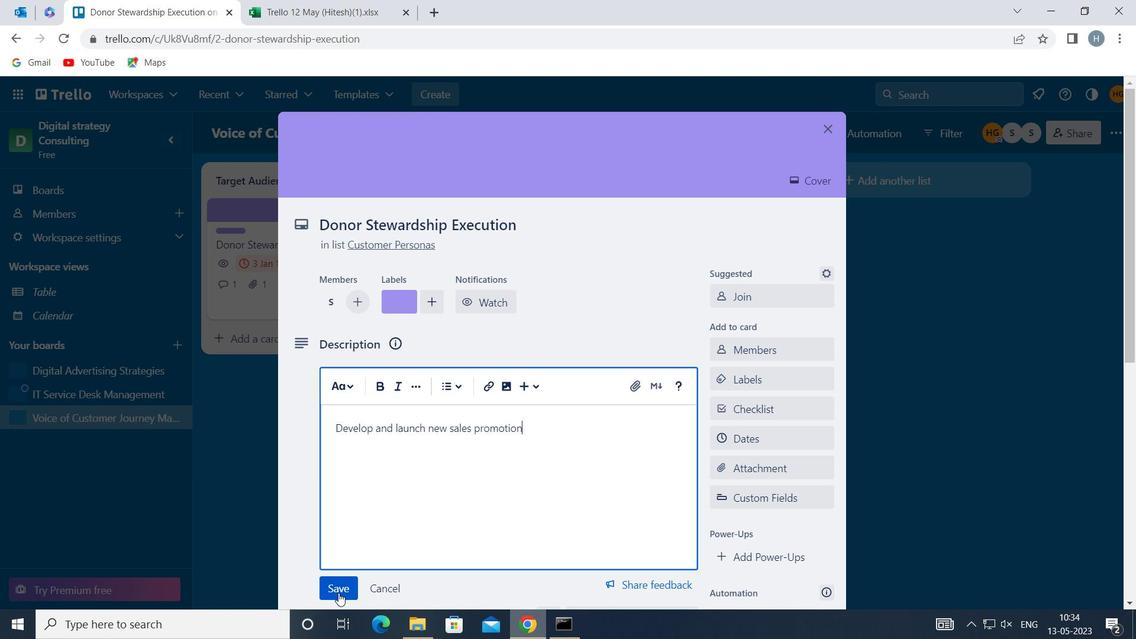 
Action: Mouse moved to (440, 445)
Screenshot: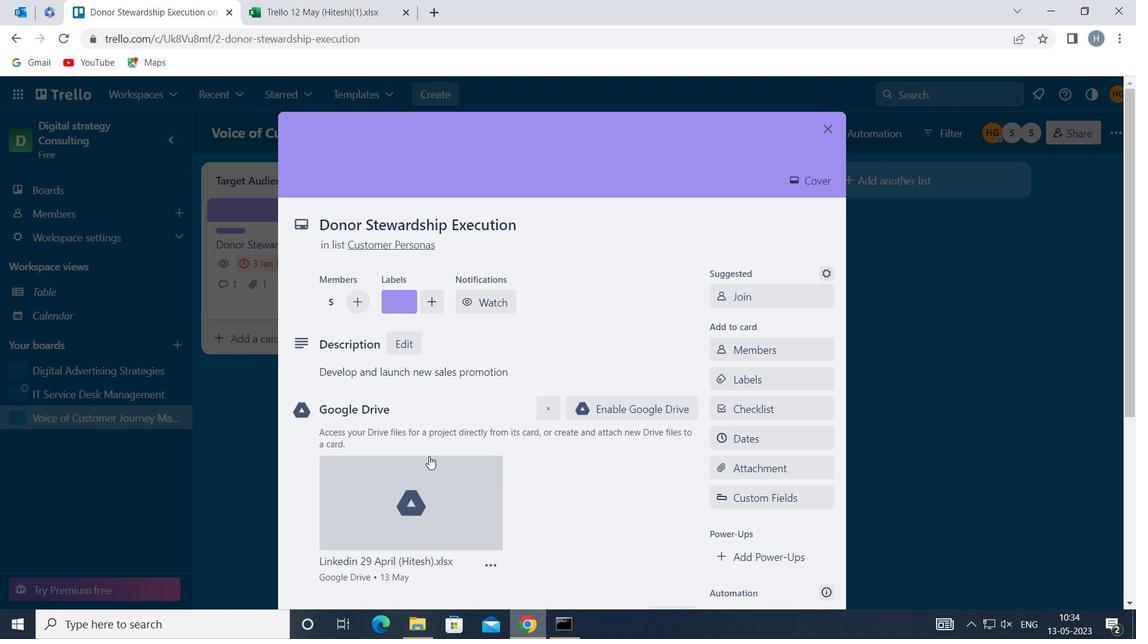 
Action: Mouse scrolled (440, 444) with delta (0, 0)
Screenshot: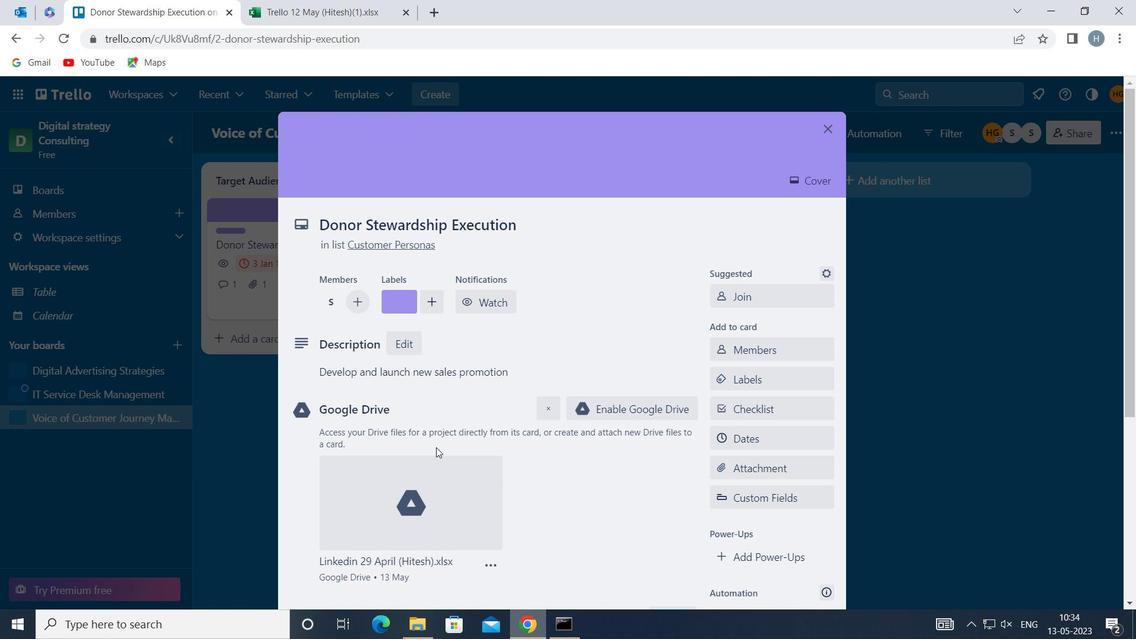 
Action: Mouse moved to (440, 445)
Screenshot: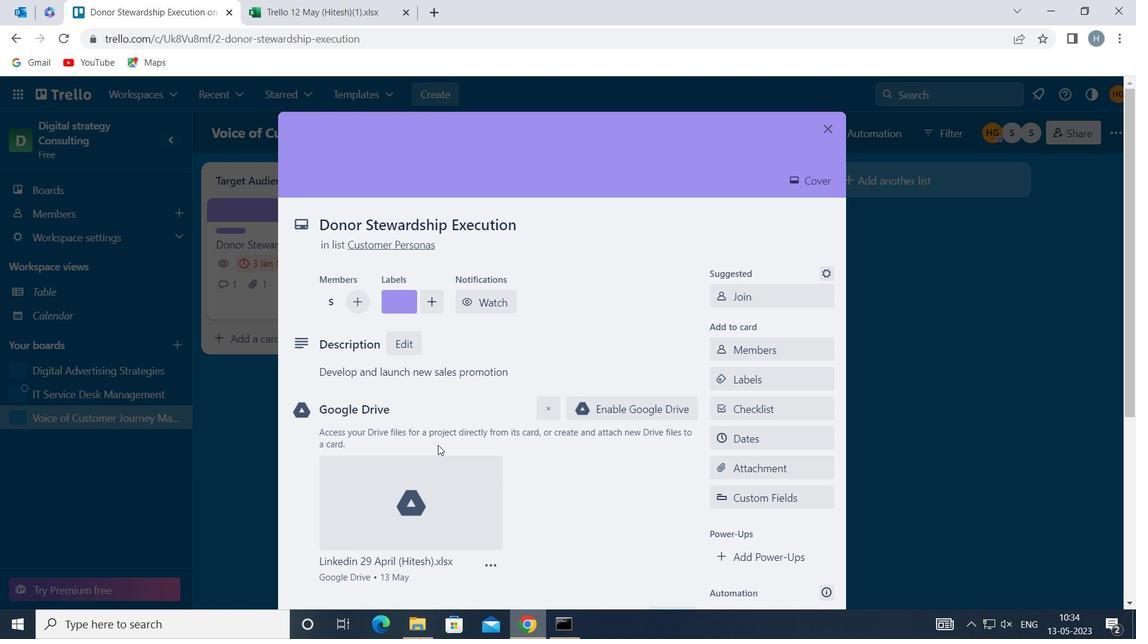 
Action: Mouse scrolled (440, 444) with delta (0, 0)
Screenshot: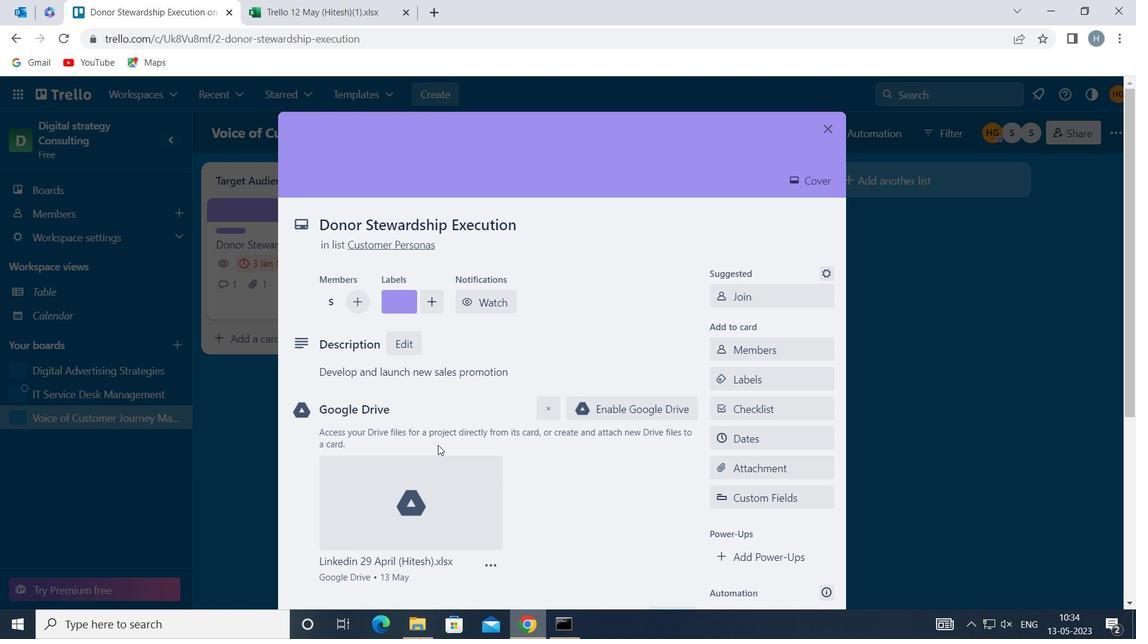 
Action: Mouse scrolled (440, 444) with delta (0, 0)
Screenshot: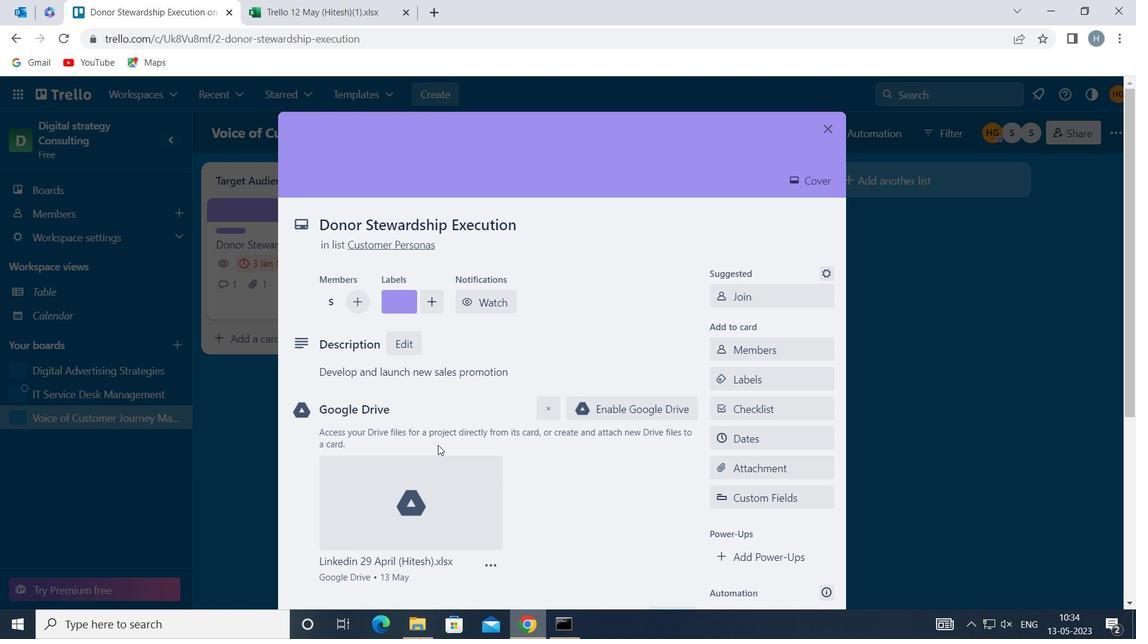 
Action: Mouse scrolled (440, 444) with delta (0, 0)
Screenshot: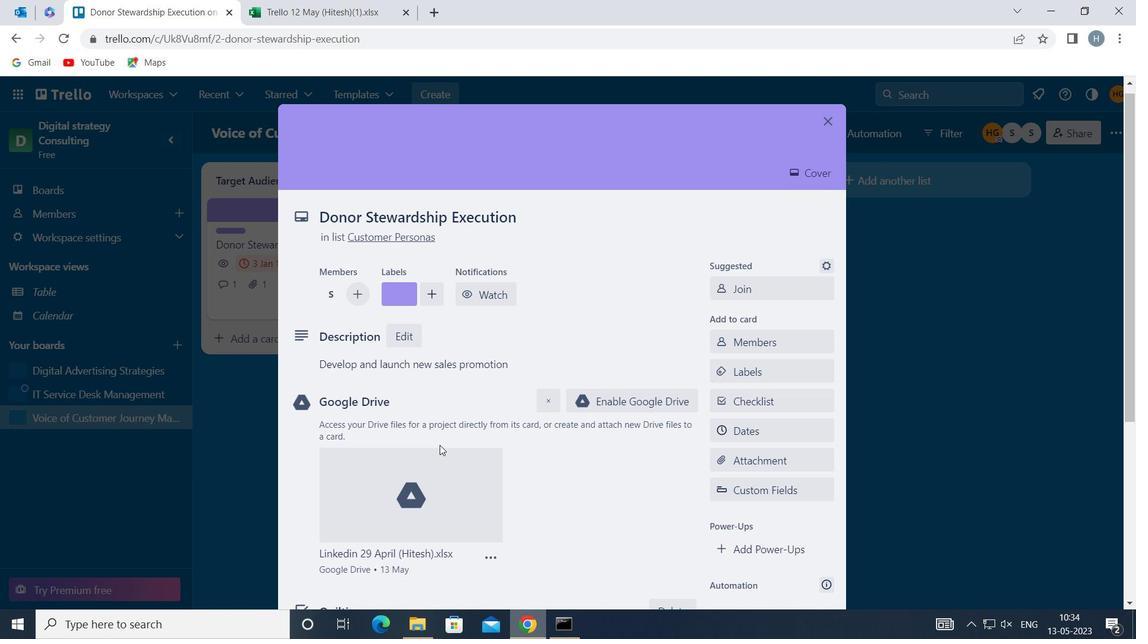 
Action: Mouse scrolled (440, 444) with delta (0, 0)
Screenshot: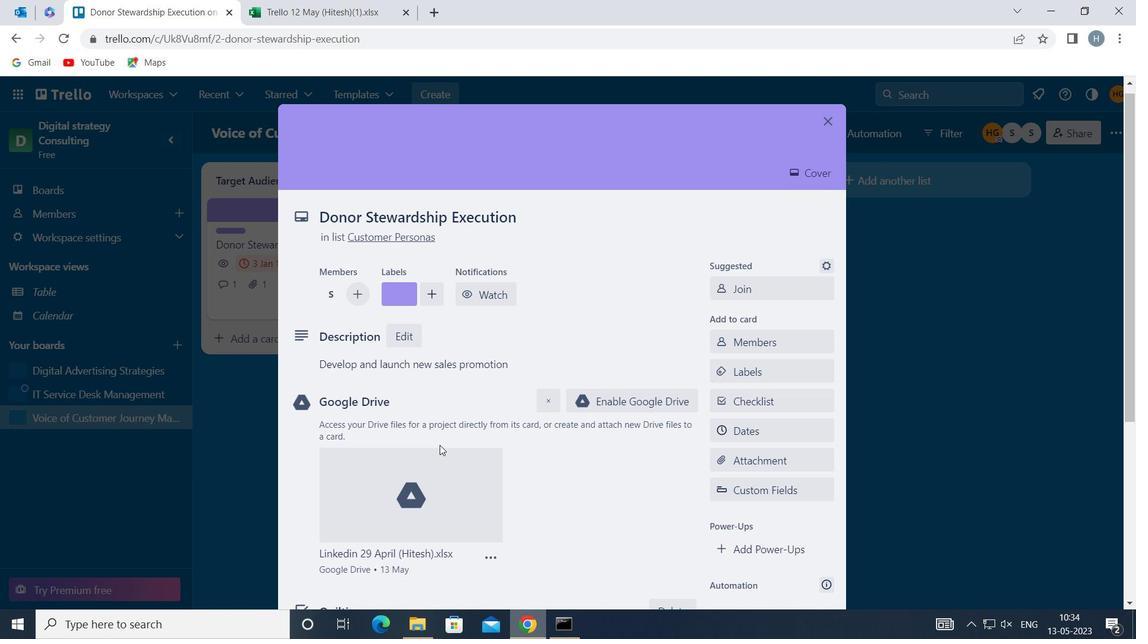 
Action: Mouse moved to (455, 468)
Screenshot: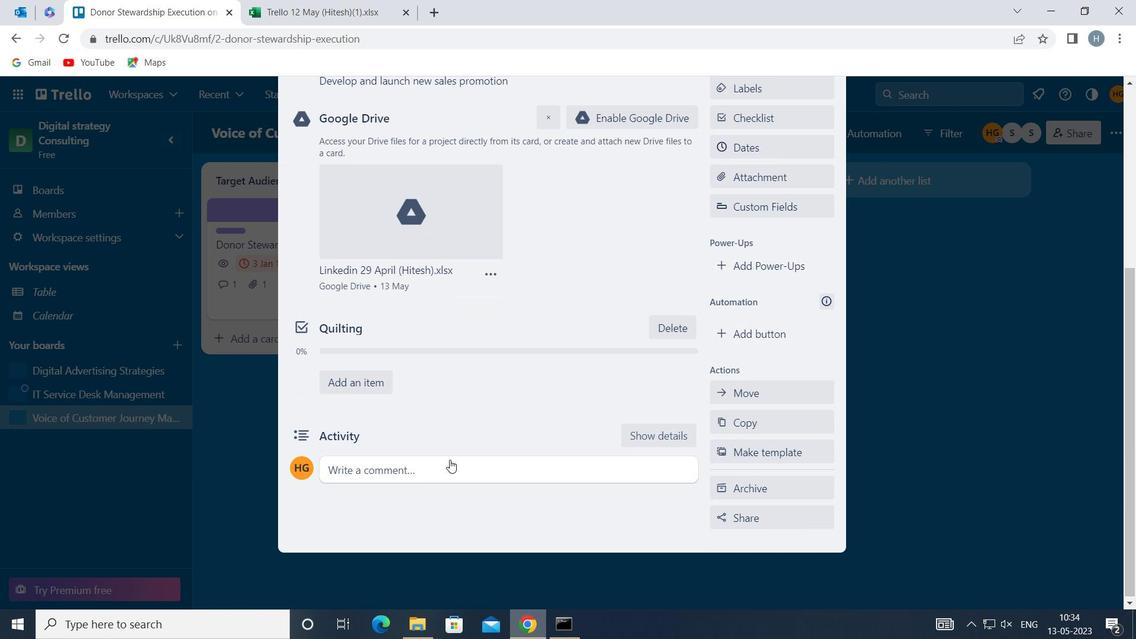 
Action: Mouse pressed left at (455, 468)
Screenshot: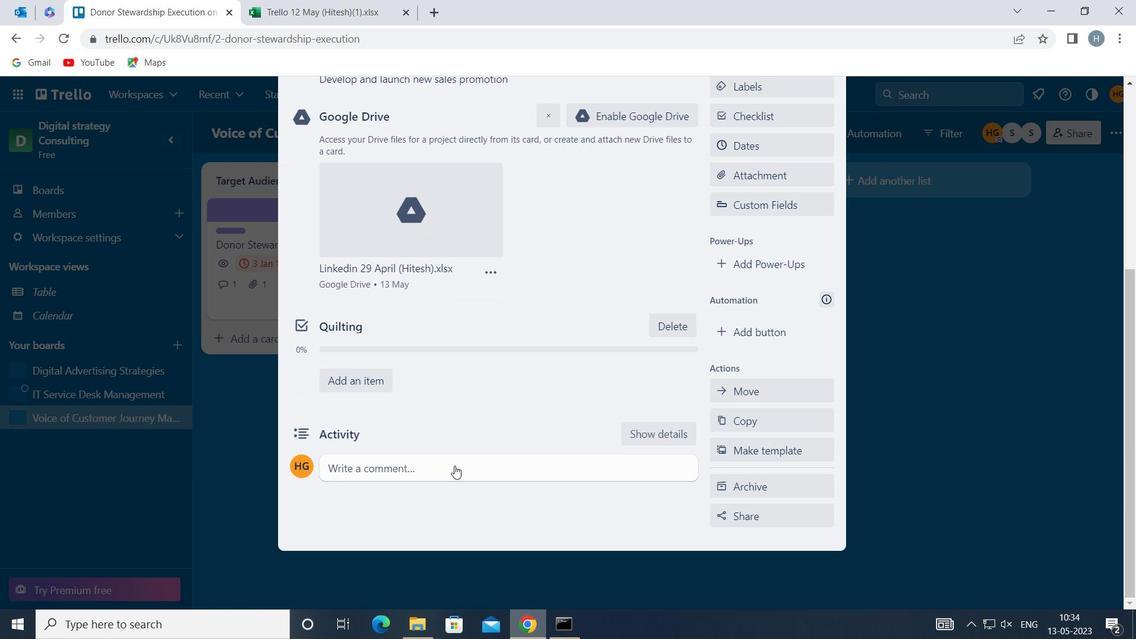 
Action: Mouse moved to (430, 498)
Screenshot: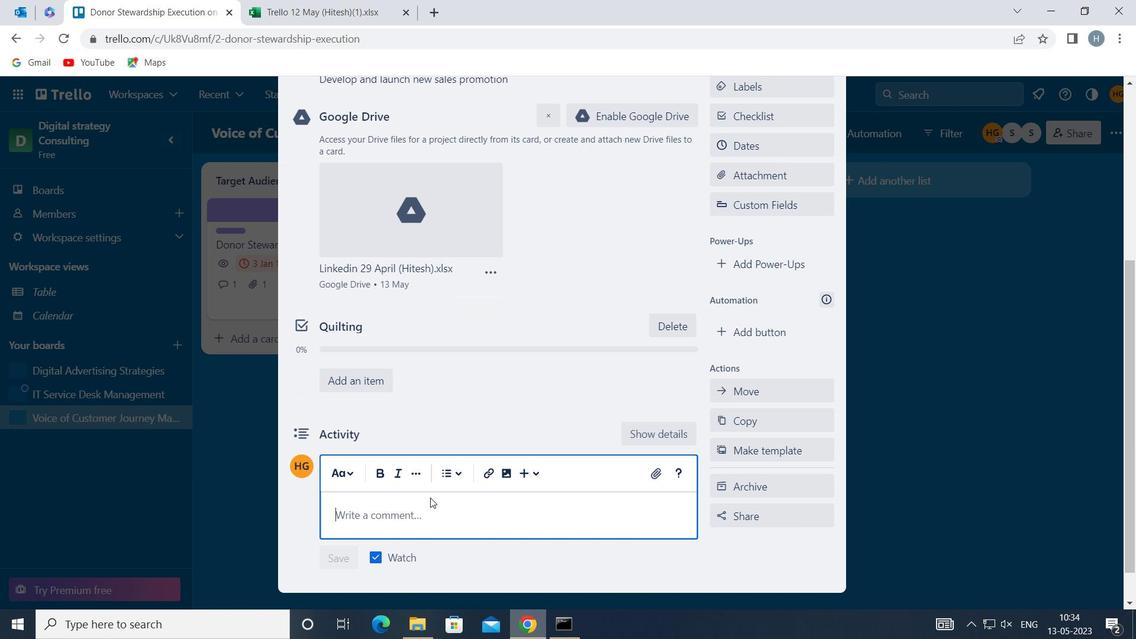 
Action: Mouse pressed left at (430, 498)
Screenshot: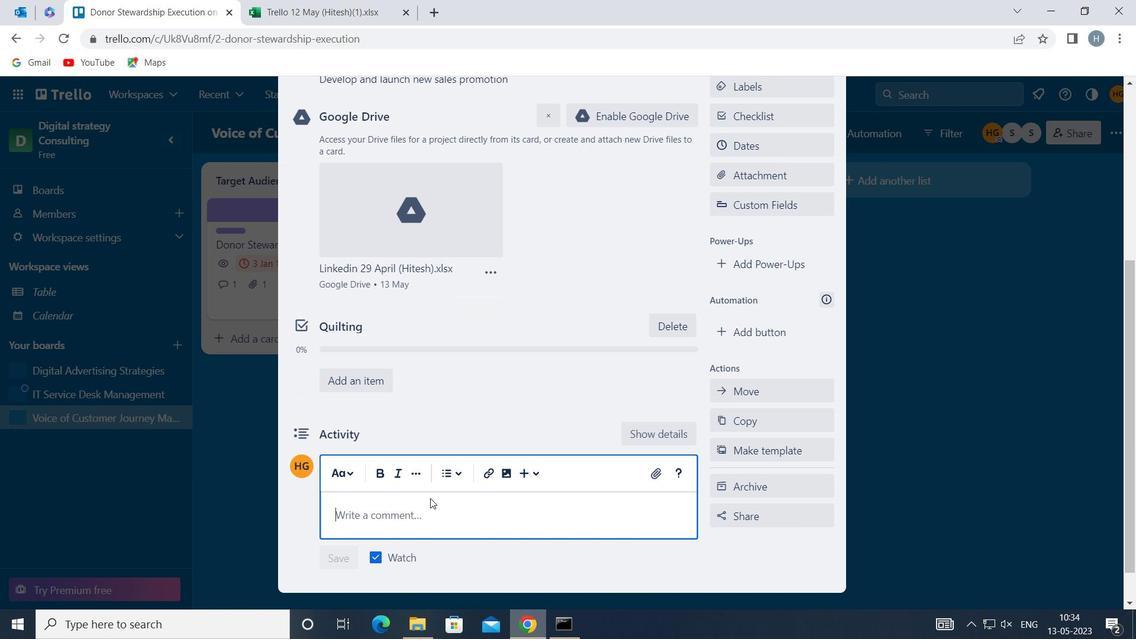 
Action: Mouse moved to (423, 505)
Screenshot: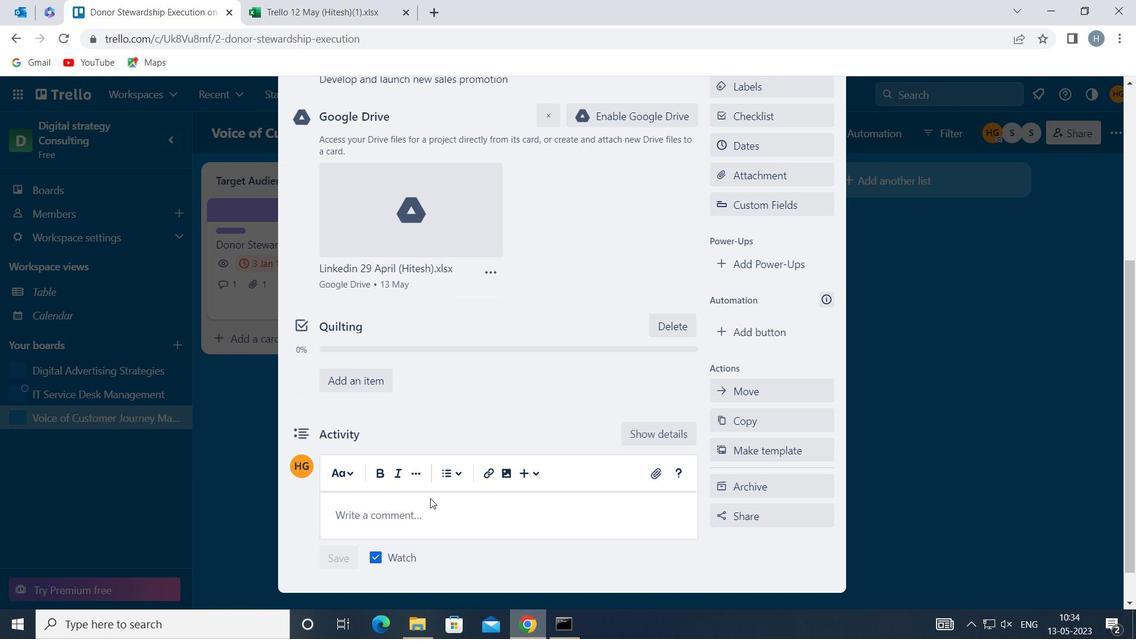 
Action: Mouse pressed left at (423, 505)
Screenshot: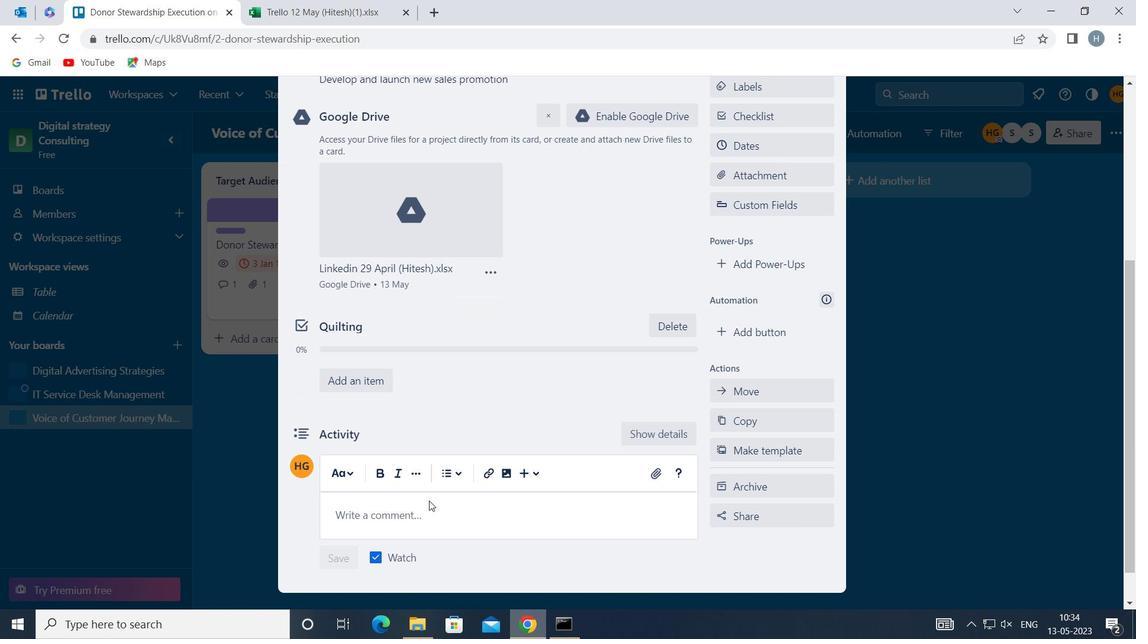 
Action: Key pressed <Key.shift>THIS<Key.space>TASK<Key.space>PRESENTS<Key.space>AN<Key.space>OPPORTUNITY<Key.space>TO<Key.space>SHOWCASE<Key.space>OUR<Key.space>COMMUNICATION<Key.space>AND<Key.space>PRESENTATION<Key.space>SKILLS,<Key.space>EFFECTIVELY<Key.space>CONVEYING<Key.space>INFORMATII<Key.backspace>ON<Key.space>AND<Key.space>IDEAS<Key.space>TO<Key.space>OTHERS
Screenshot: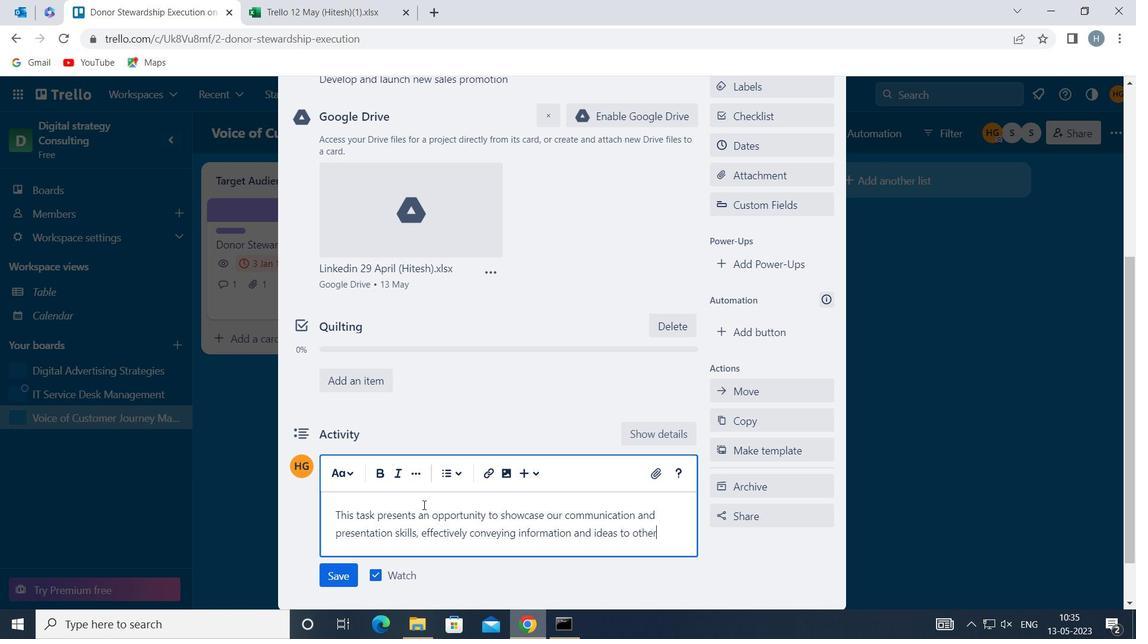 
Action: Mouse moved to (339, 577)
Screenshot: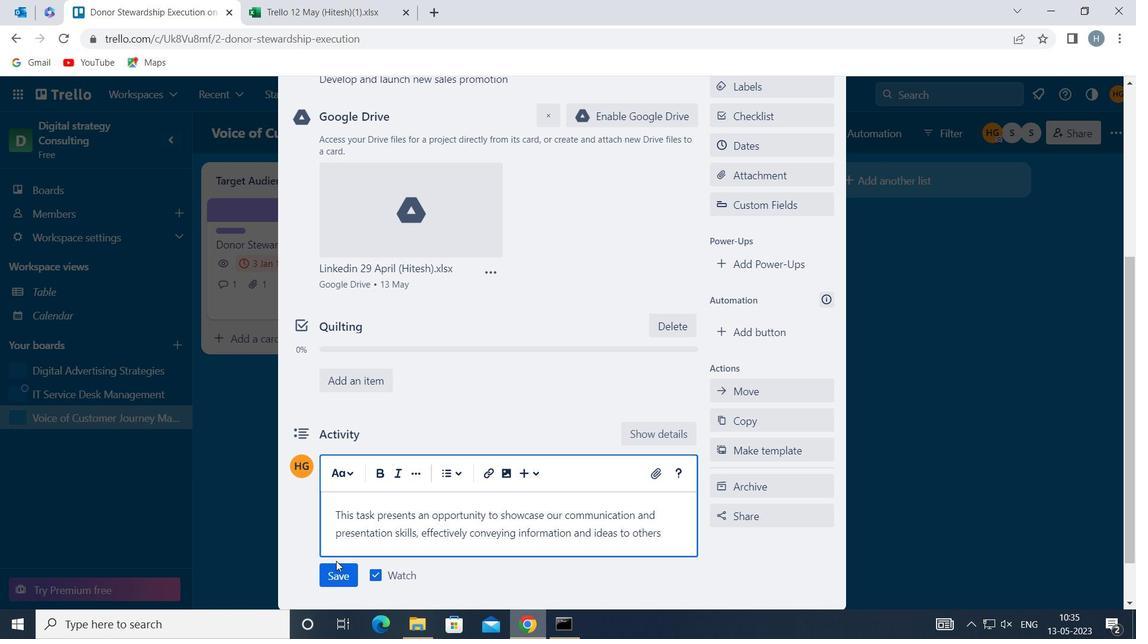 
Action: Mouse pressed left at (339, 577)
Screenshot: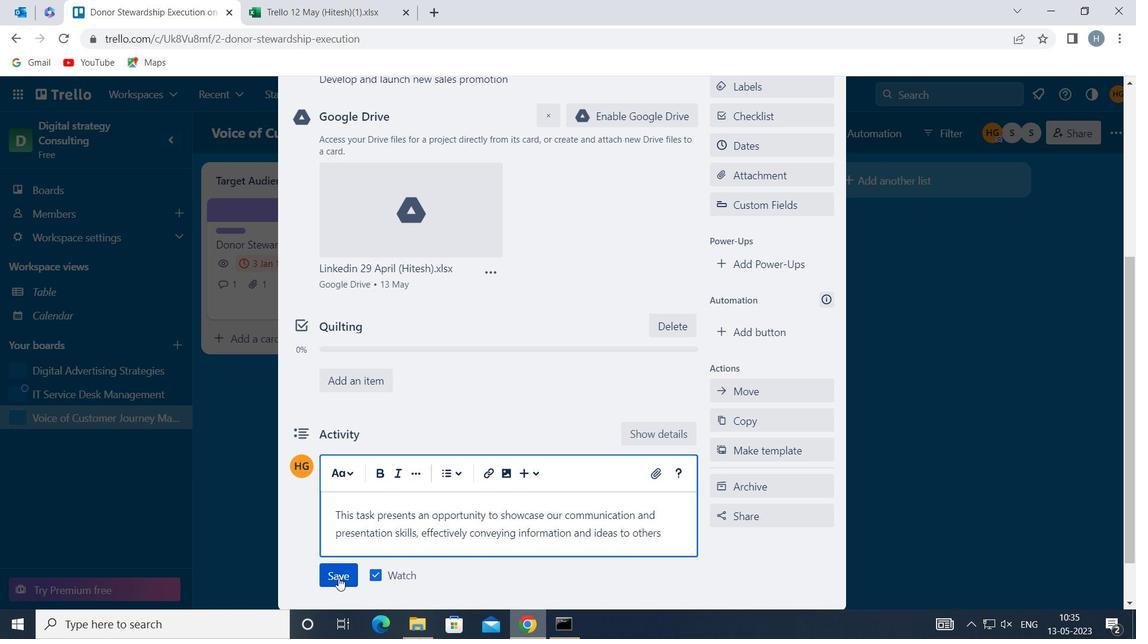 
Action: Mouse moved to (787, 149)
Screenshot: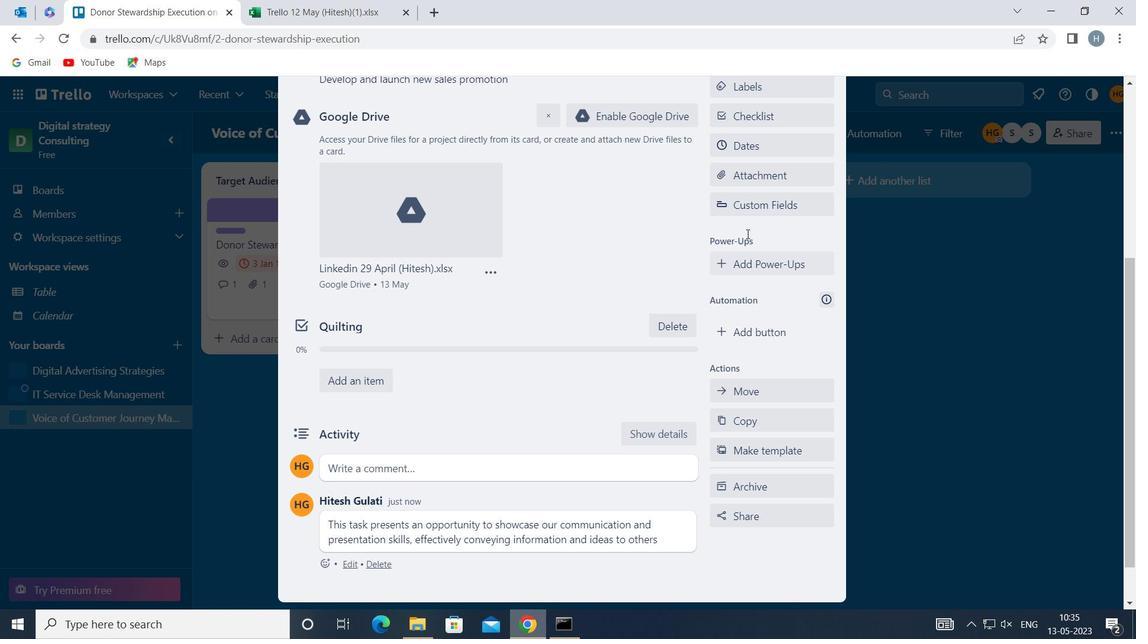 
Action: Mouse pressed left at (787, 149)
Screenshot: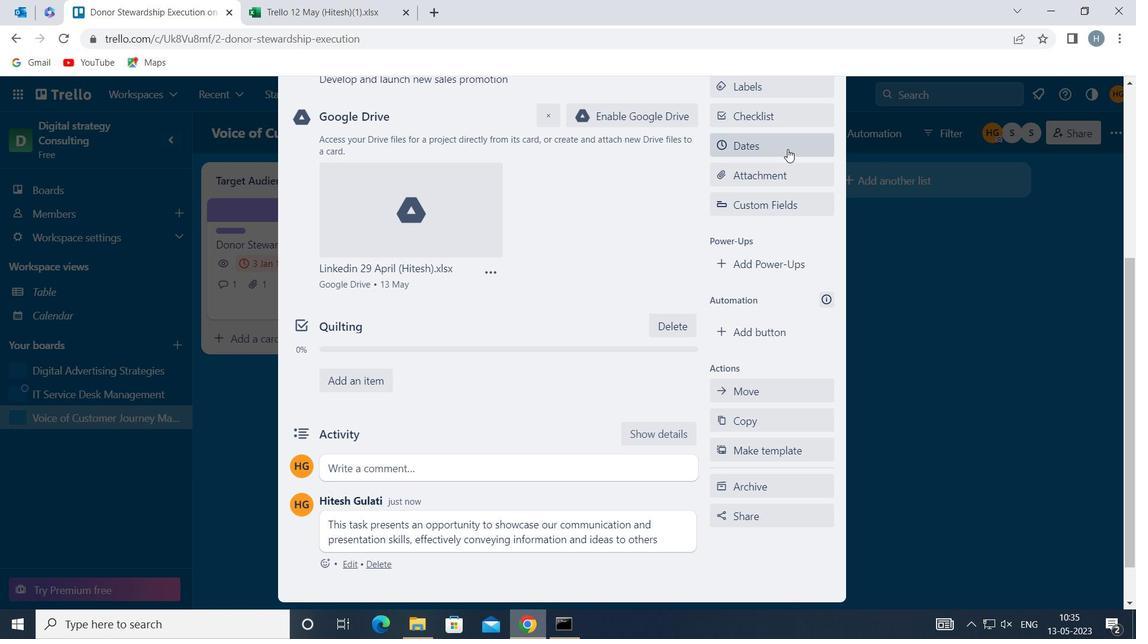 
Action: Mouse moved to (722, 398)
Screenshot: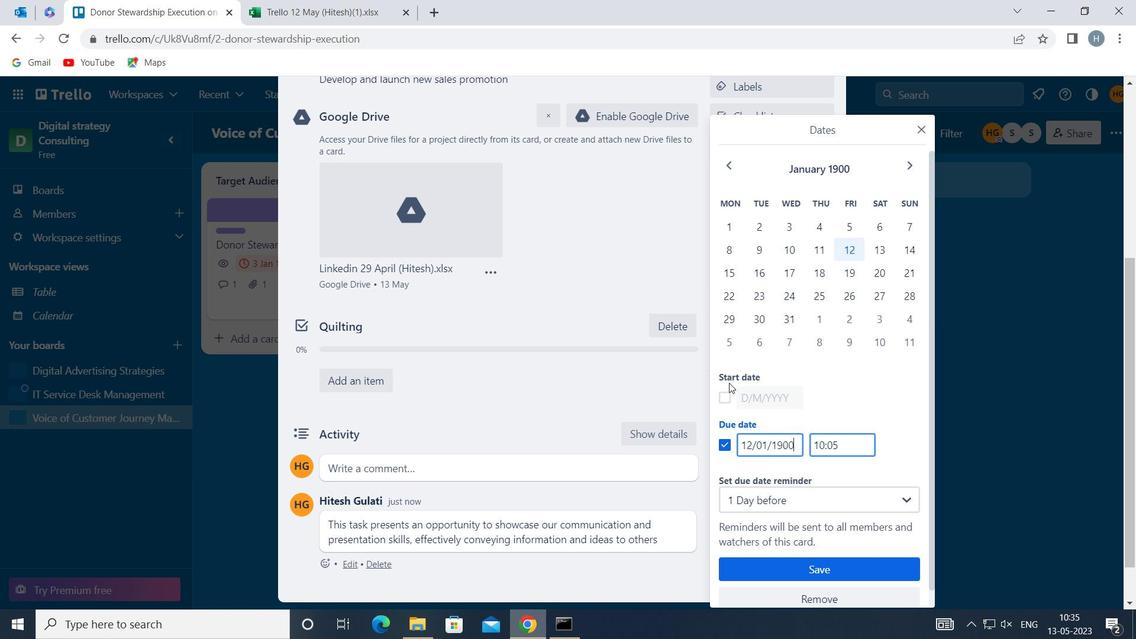 
Action: Mouse pressed left at (722, 398)
Screenshot: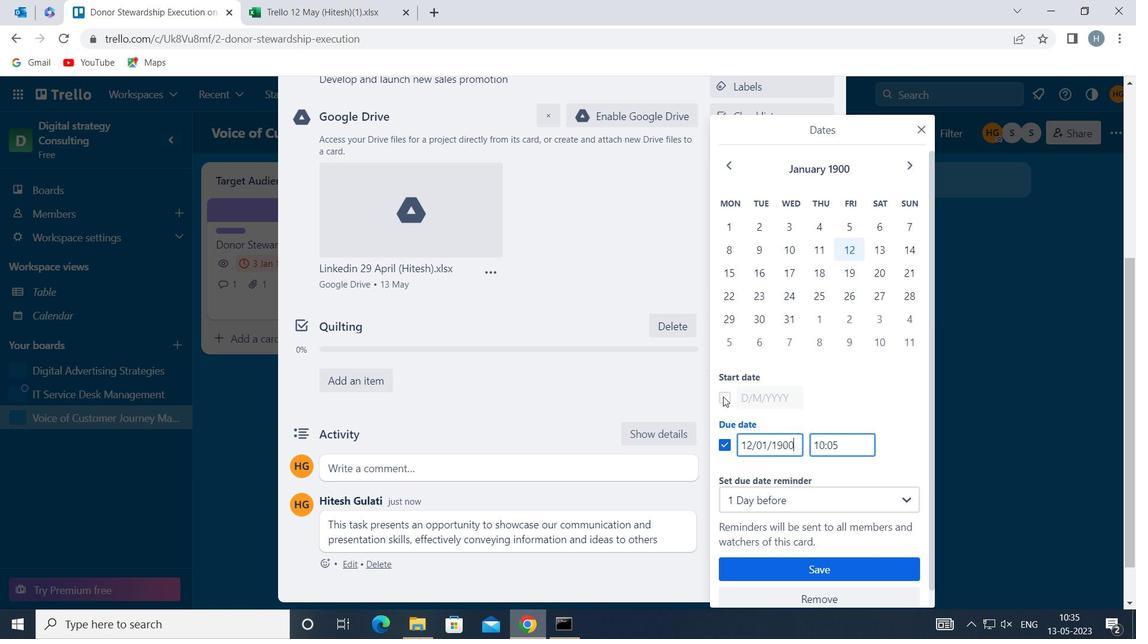 
Action: Mouse moved to (744, 395)
Screenshot: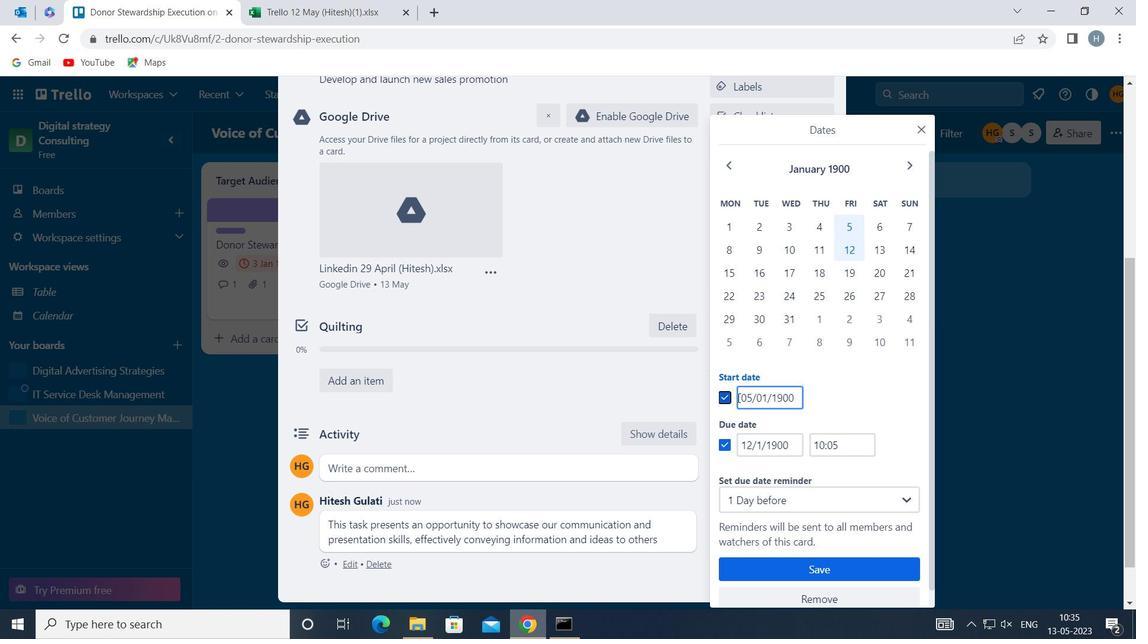 
Action: Mouse pressed left at (744, 395)
Screenshot: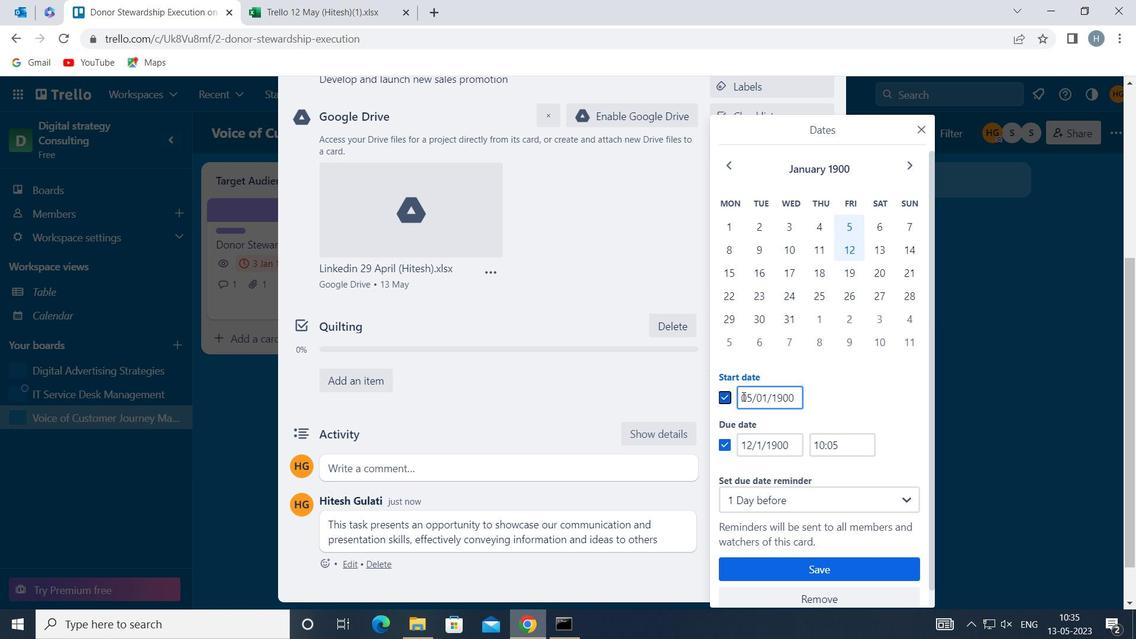 
Action: Mouse moved to (748, 393)
Screenshot: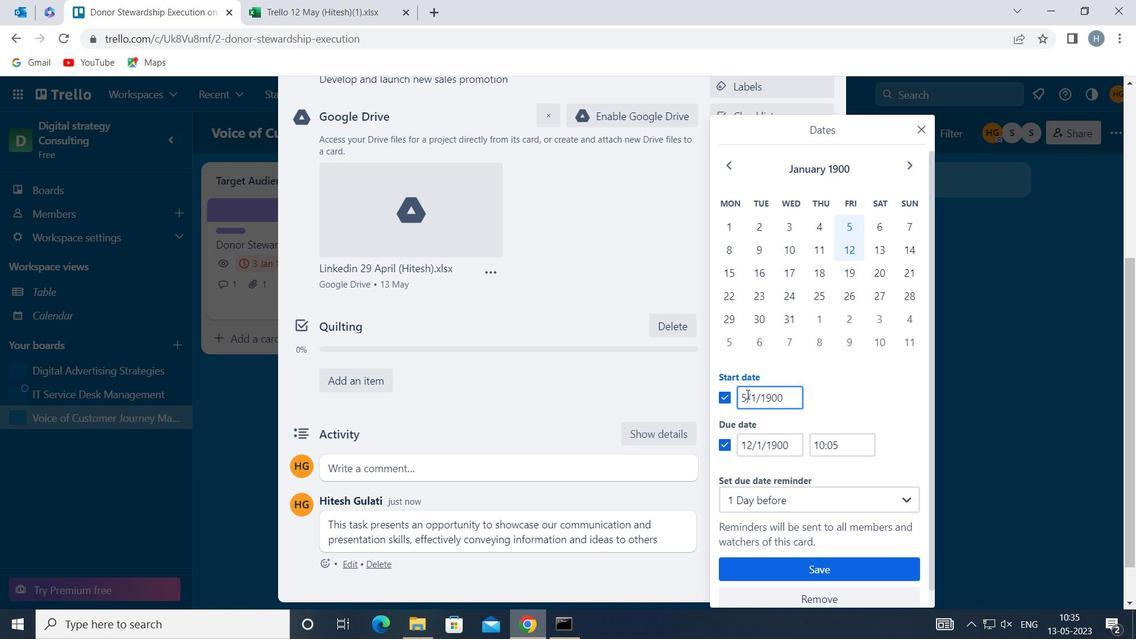 
Action: Key pressed <Key.backspace>
Screenshot: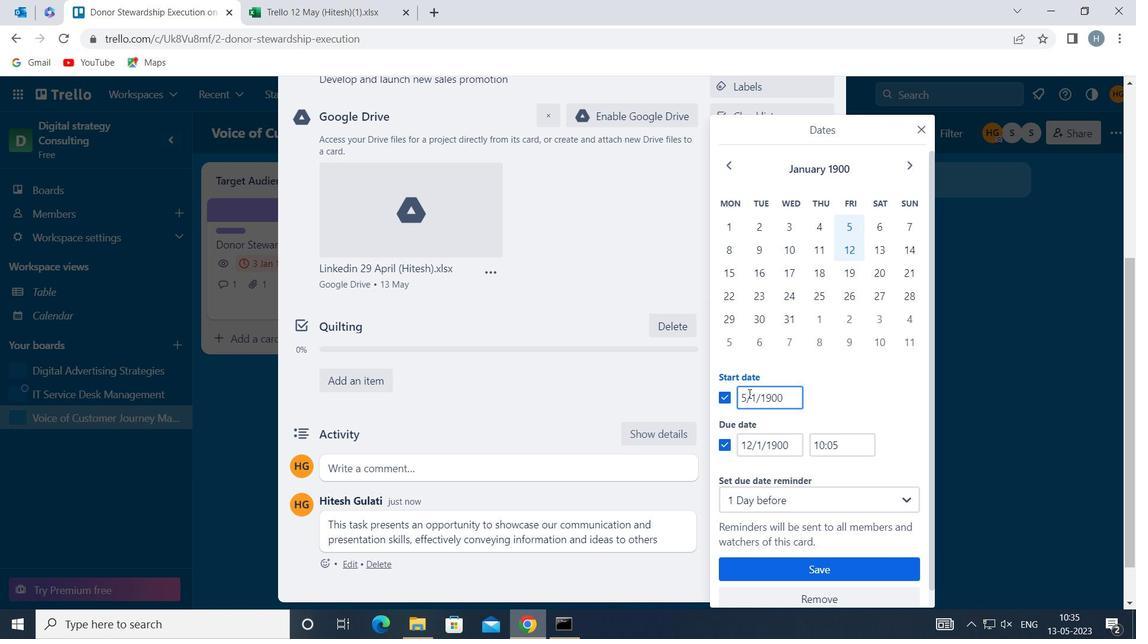 
Action: Mouse moved to (748, 393)
Screenshot: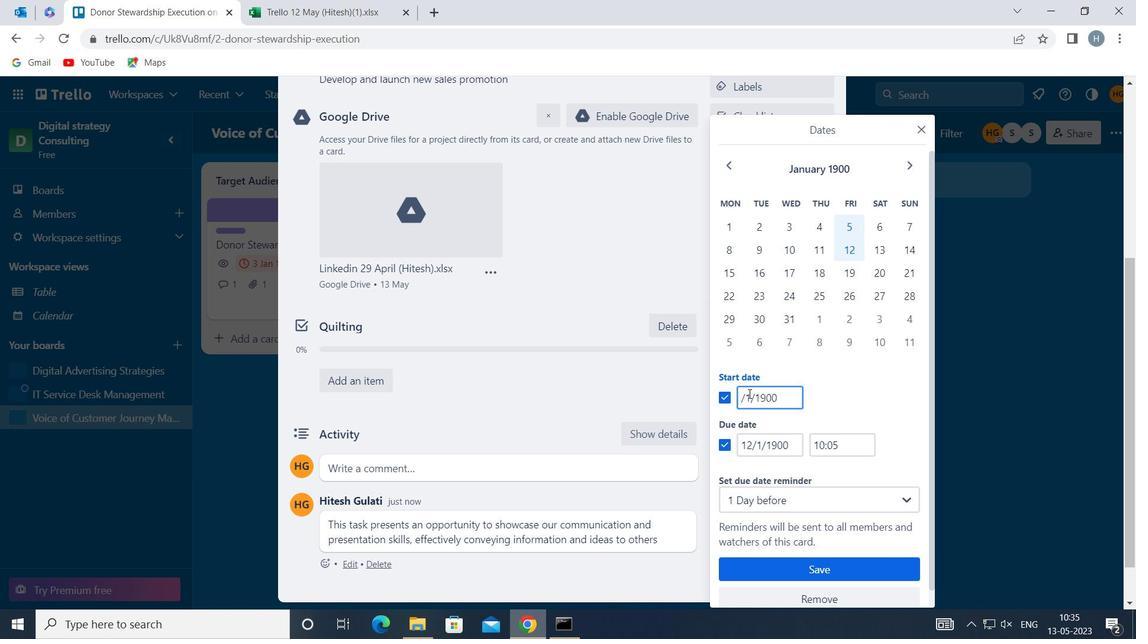 
Action: Key pressed 6
Screenshot: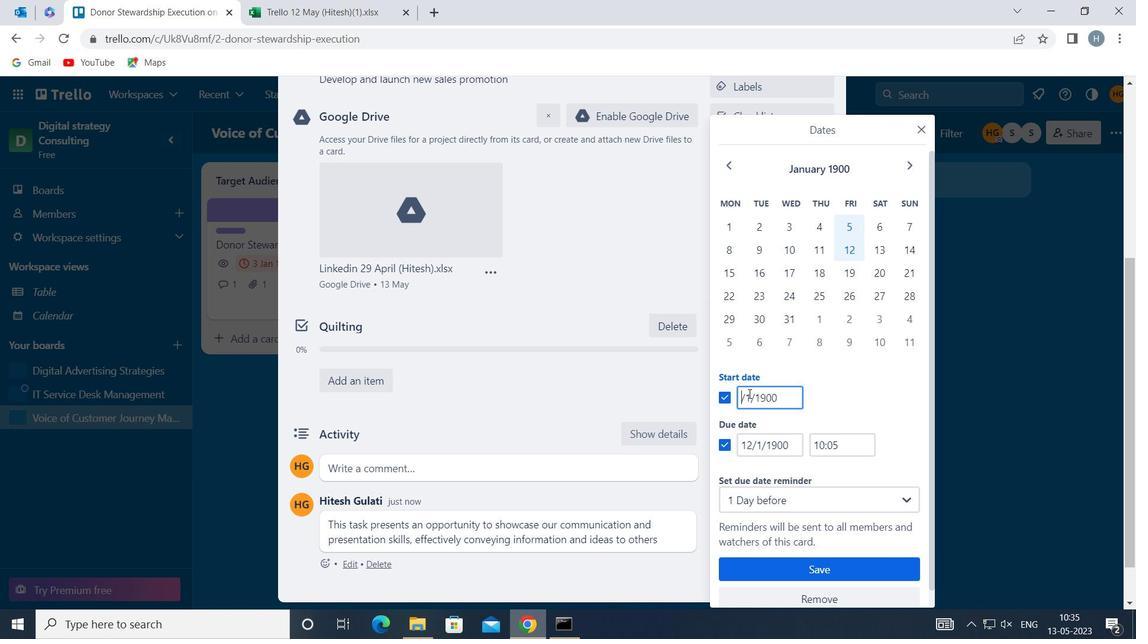 
Action: Mouse moved to (743, 440)
Screenshot: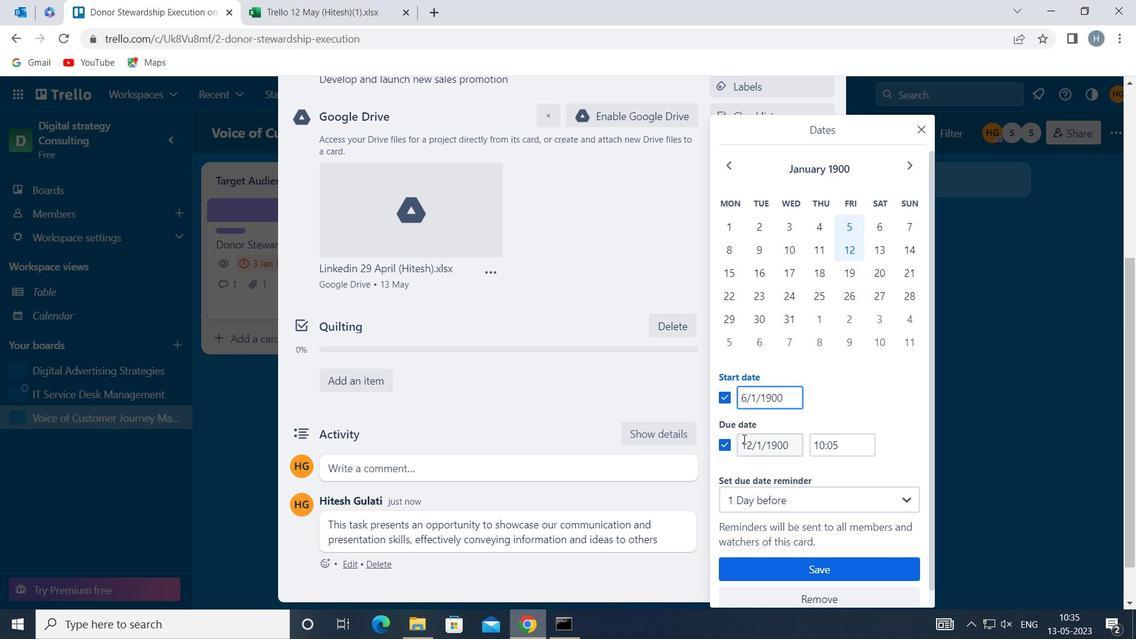 
Action: Mouse pressed left at (743, 440)
Screenshot: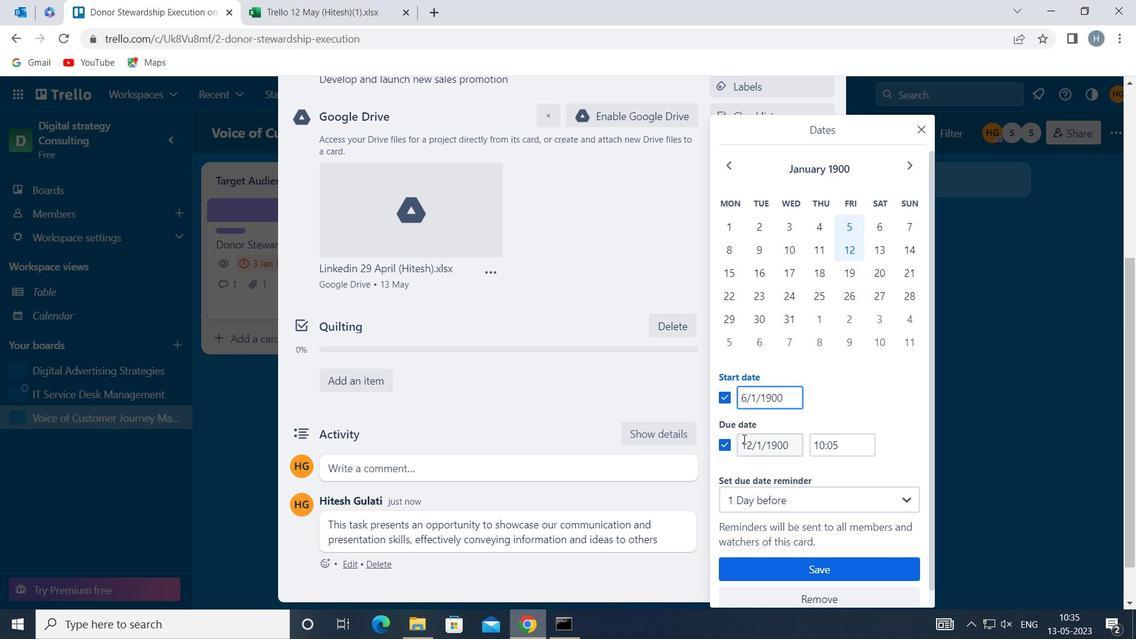 
Action: Mouse moved to (745, 441)
Screenshot: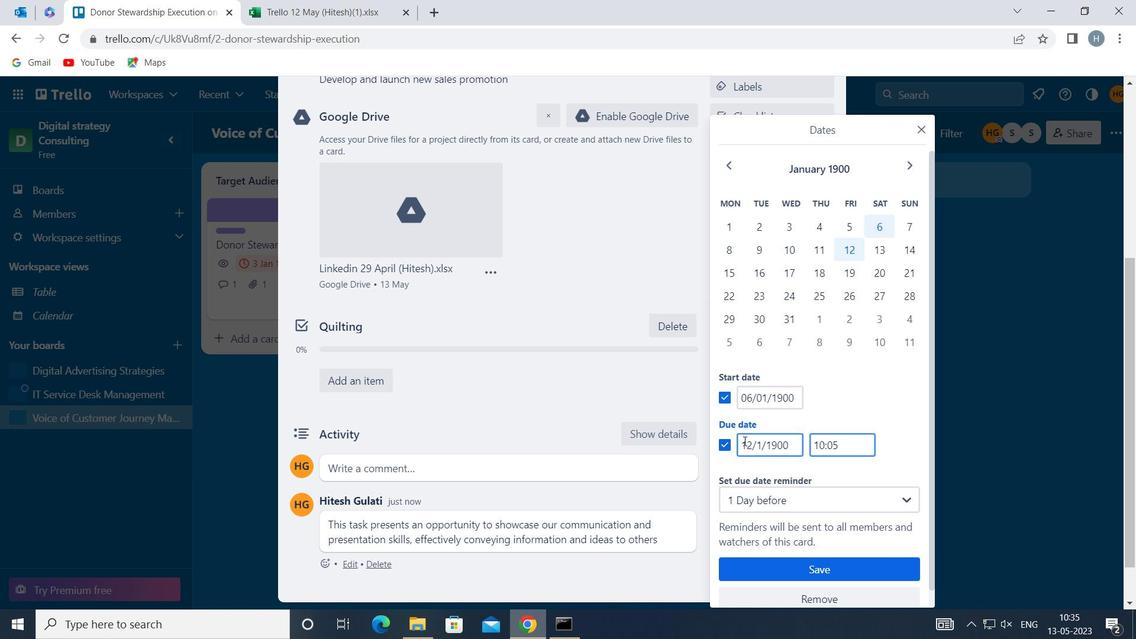 
Action: Key pressed <Key.right>
Screenshot: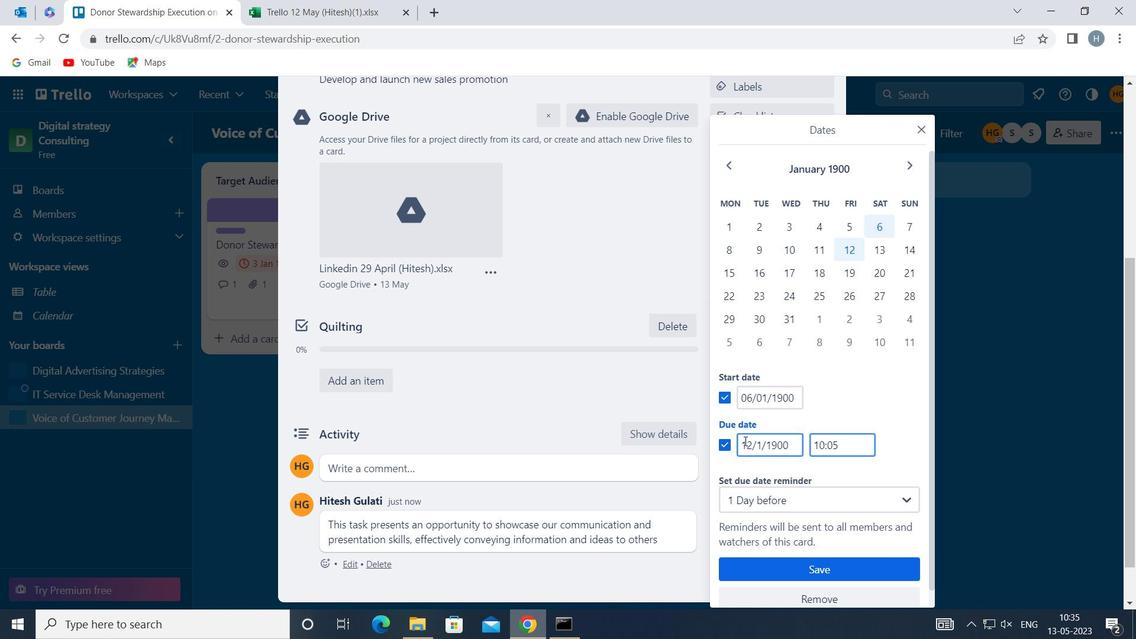 
Action: Mouse moved to (746, 441)
Screenshot: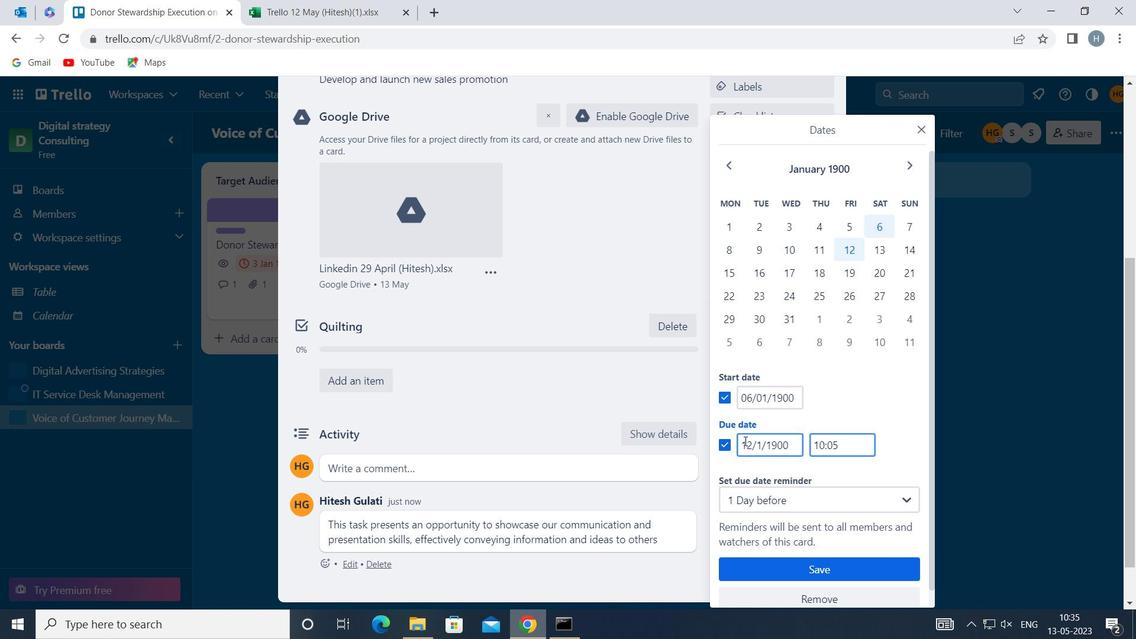 
Action: Key pressed <Key.right>
Screenshot: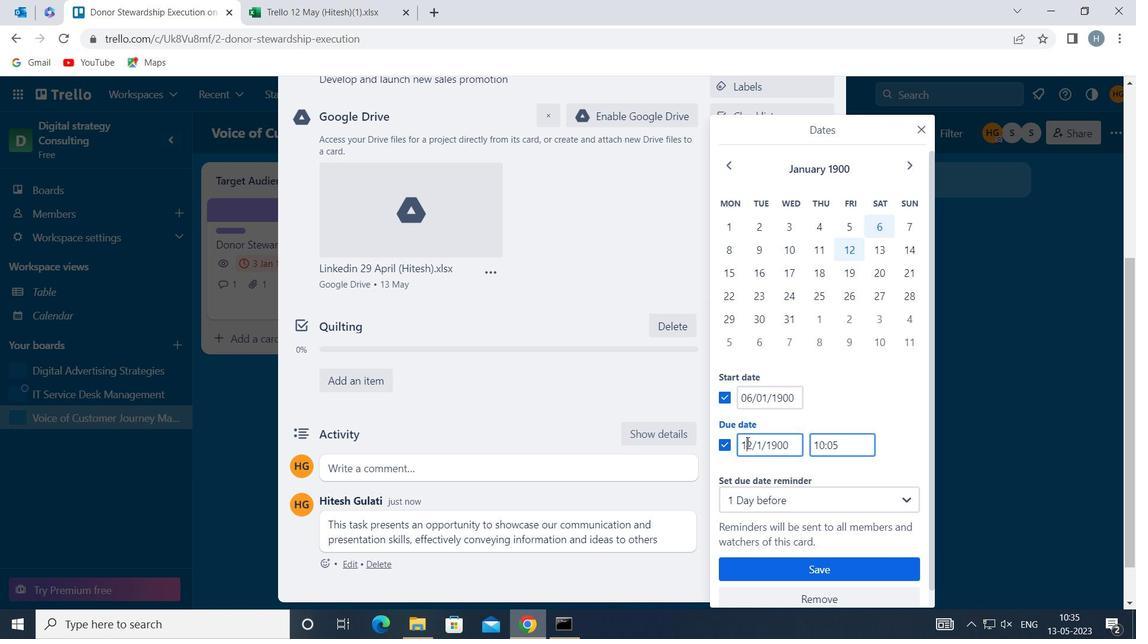 
Action: Mouse moved to (747, 441)
Screenshot: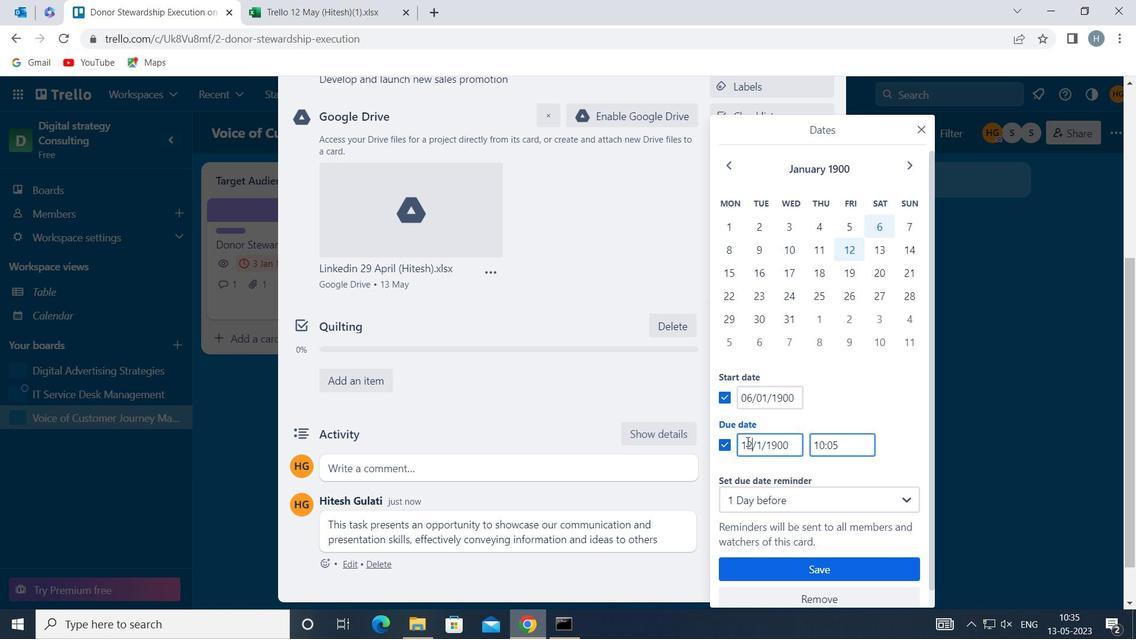 
Action: Key pressed <Key.backspace>
Screenshot: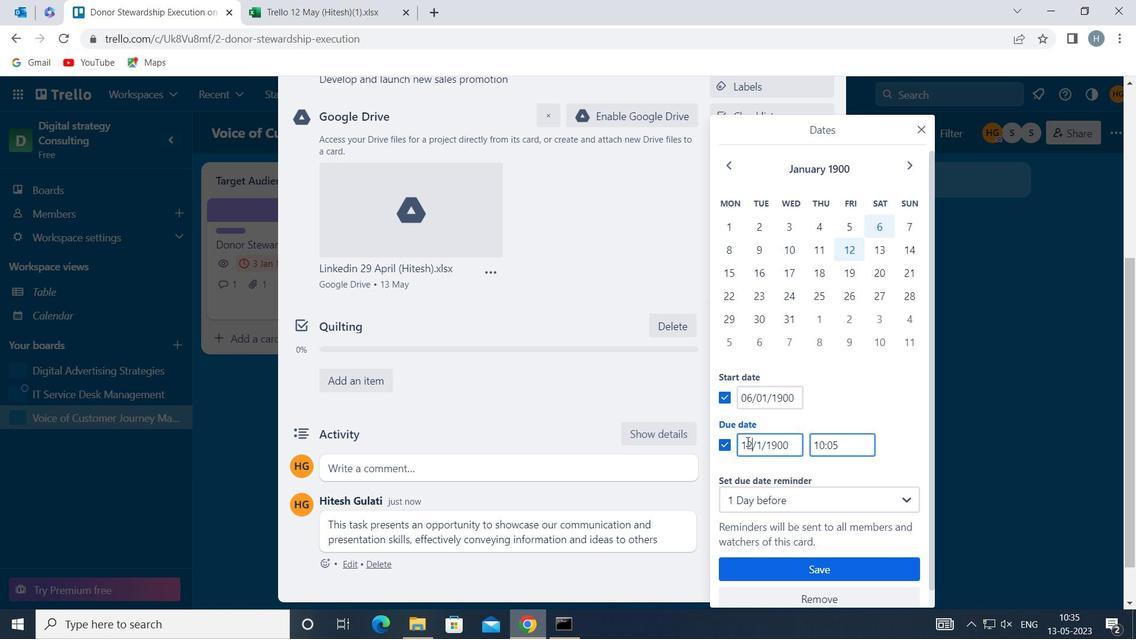 
Action: Mouse moved to (751, 440)
Screenshot: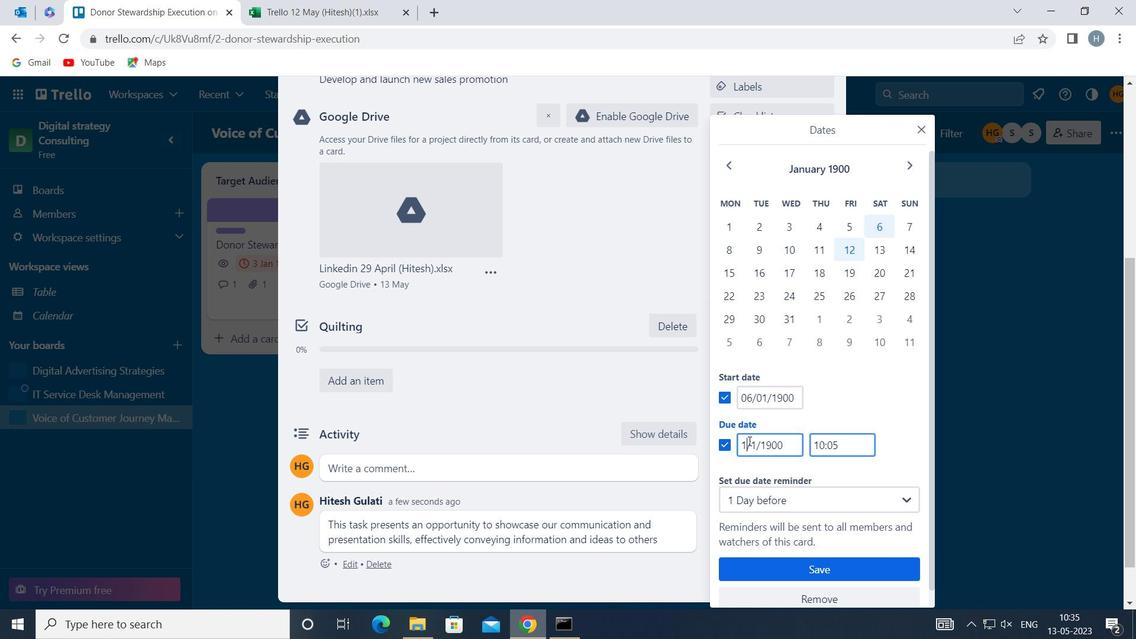 
Action: Key pressed 3
Screenshot: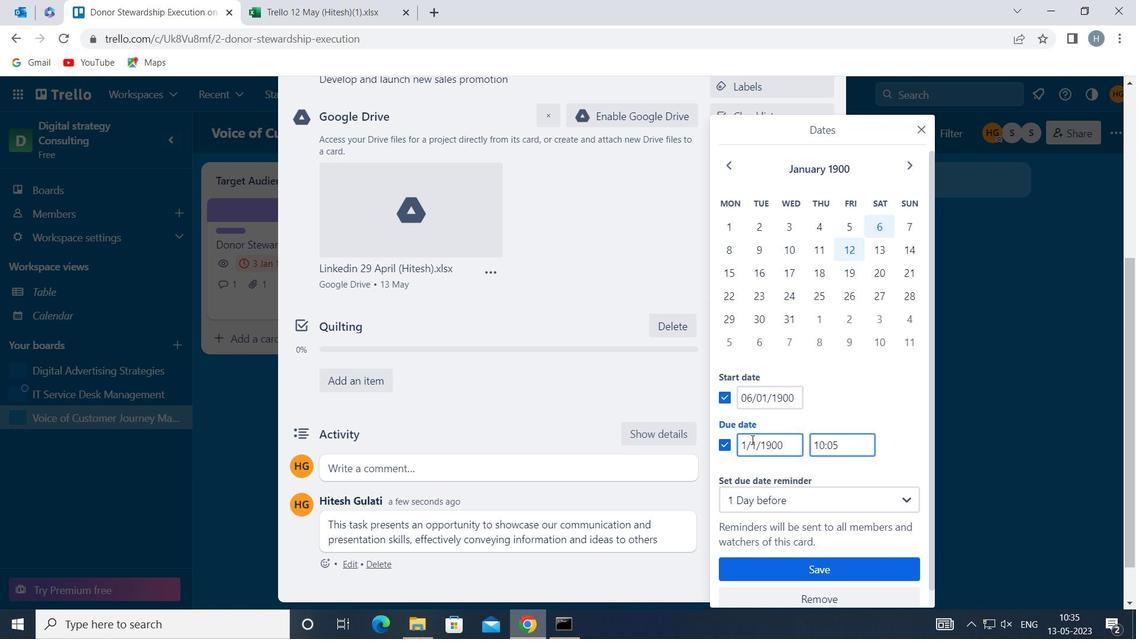
Action: Mouse moved to (843, 569)
Screenshot: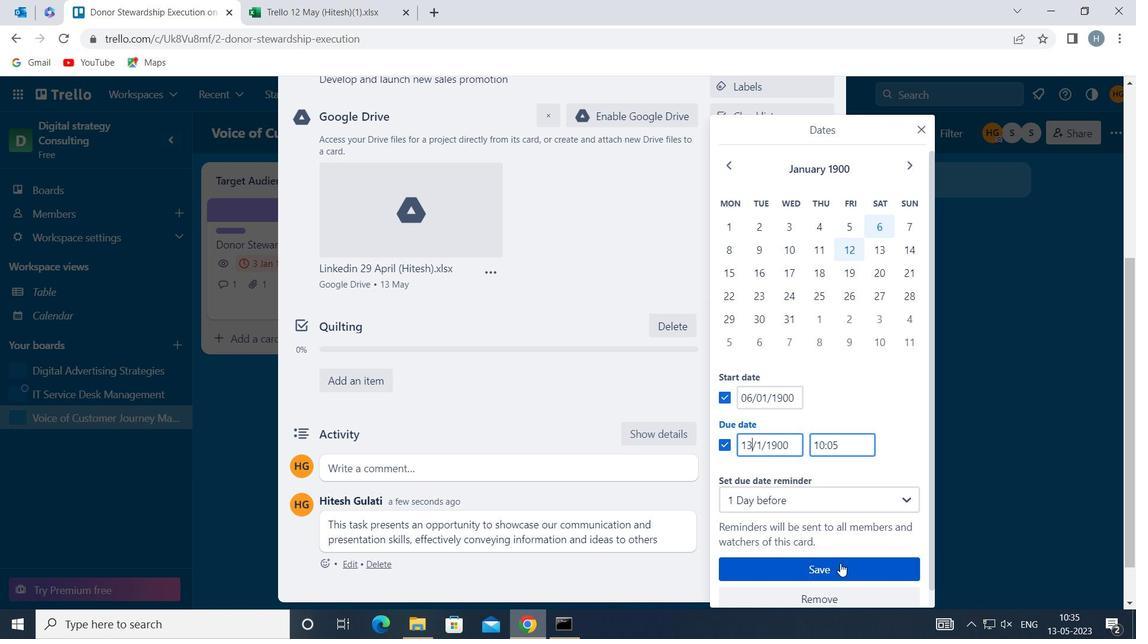 
Action: Mouse pressed left at (843, 569)
Screenshot: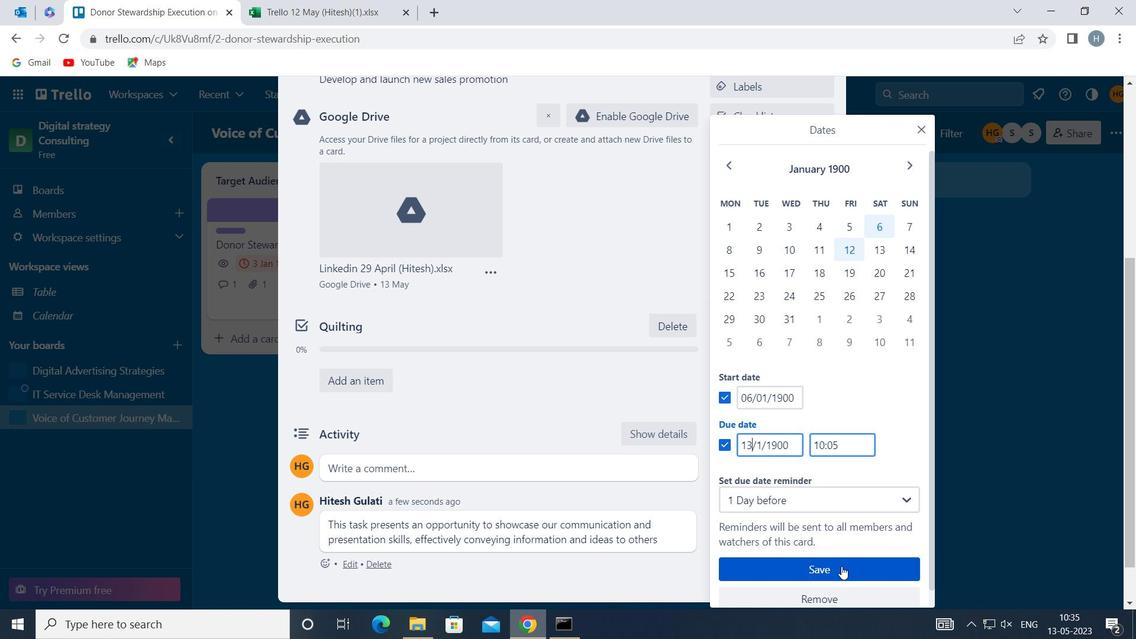 
Action: Mouse moved to (783, 377)
Screenshot: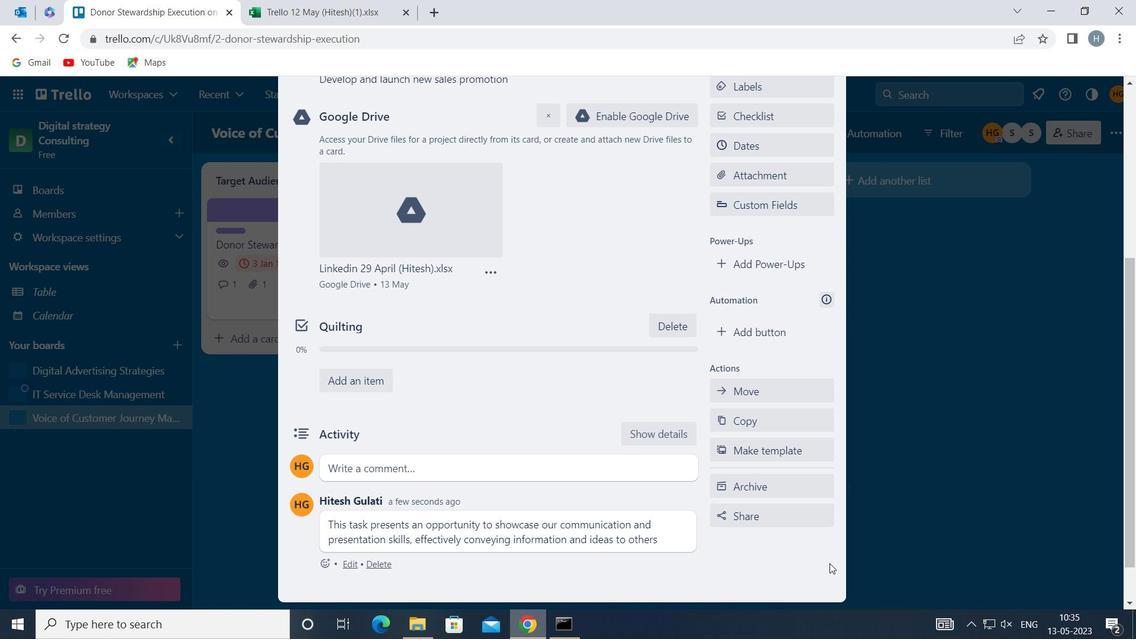 
Action: Key pressed <Key.f8>
Screenshot: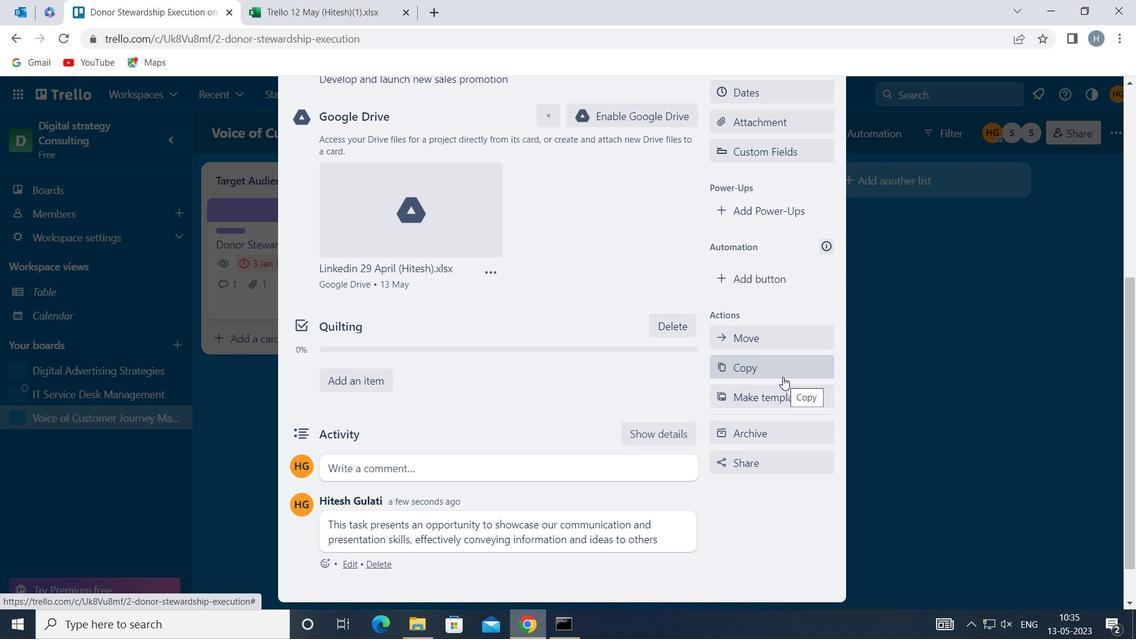 
